 Task: Create a due date automation trigger when advanced on, on the tuesday of the week a card is due add dates starting in in more than 1 days at 11:00 AM.
Action: Mouse moved to (1237, 92)
Screenshot: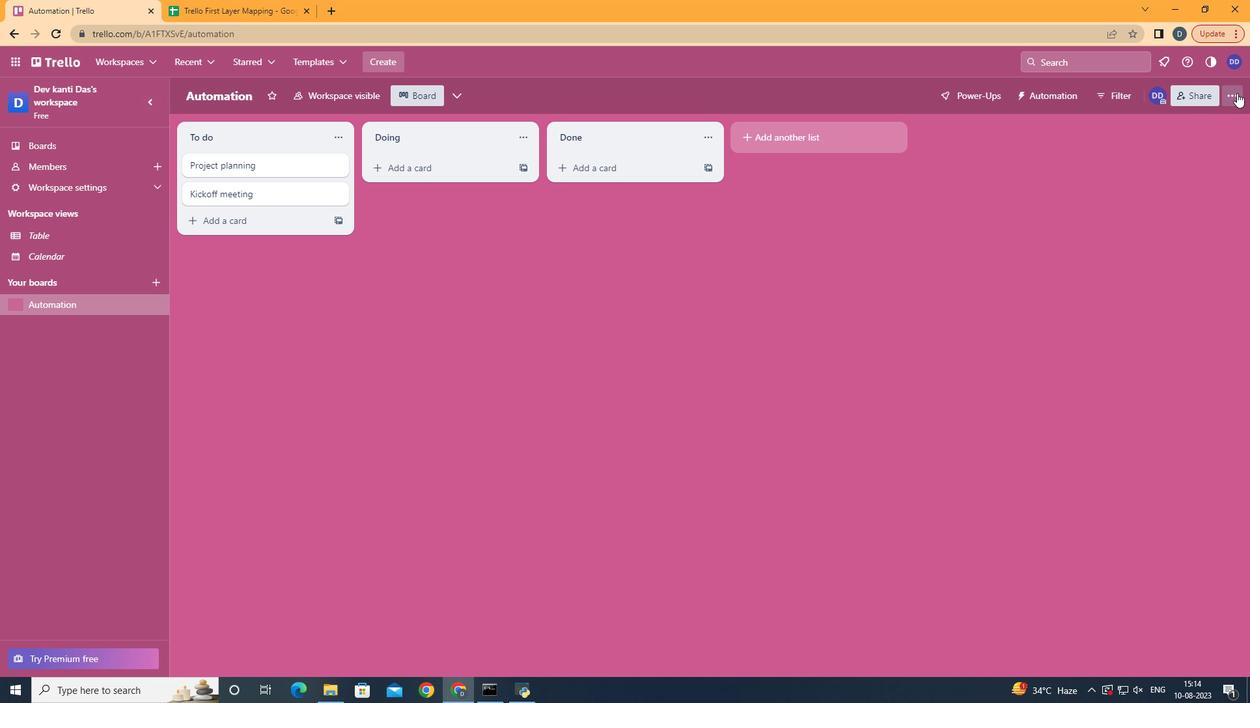 
Action: Mouse pressed left at (1237, 92)
Screenshot: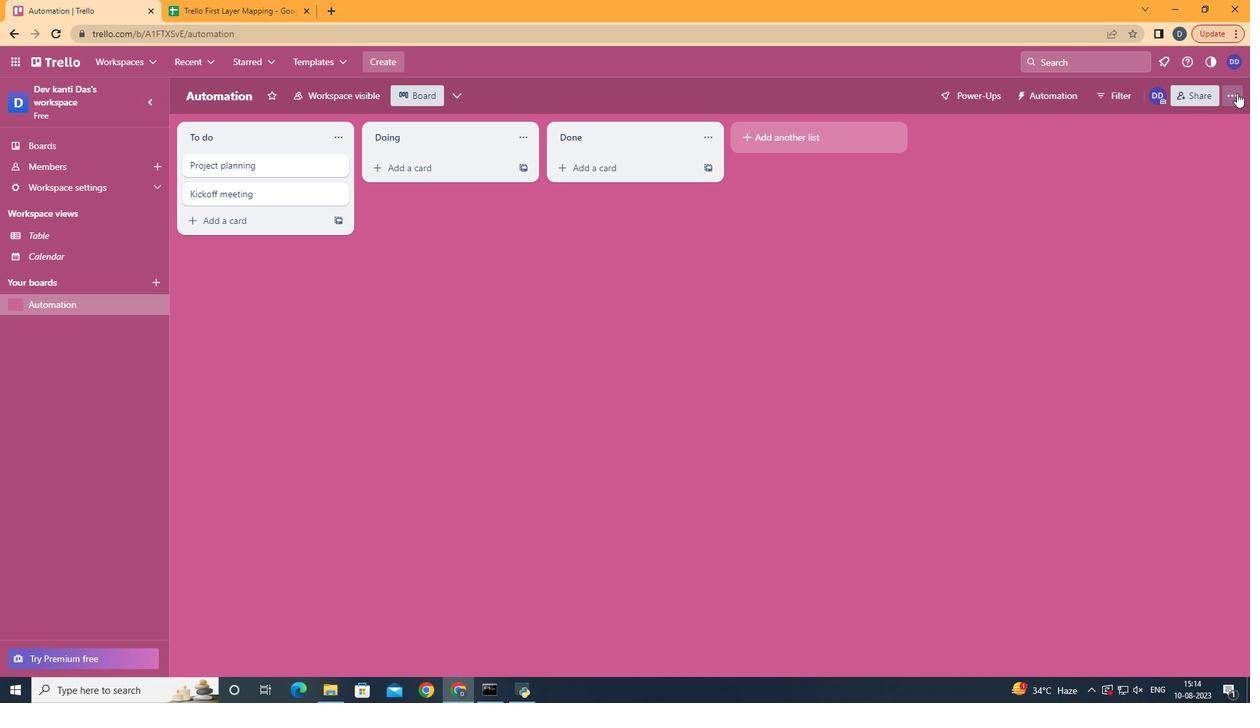 
Action: Mouse moved to (1129, 280)
Screenshot: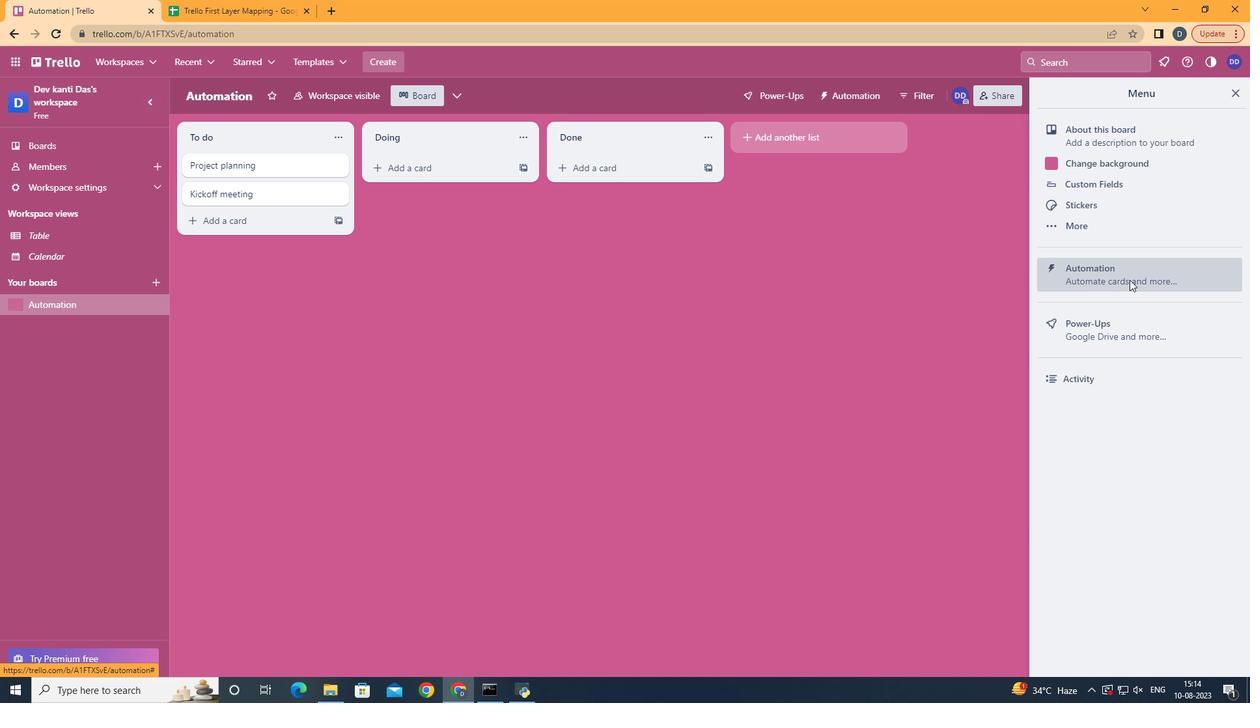 
Action: Mouse pressed left at (1129, 280)
Screenshot: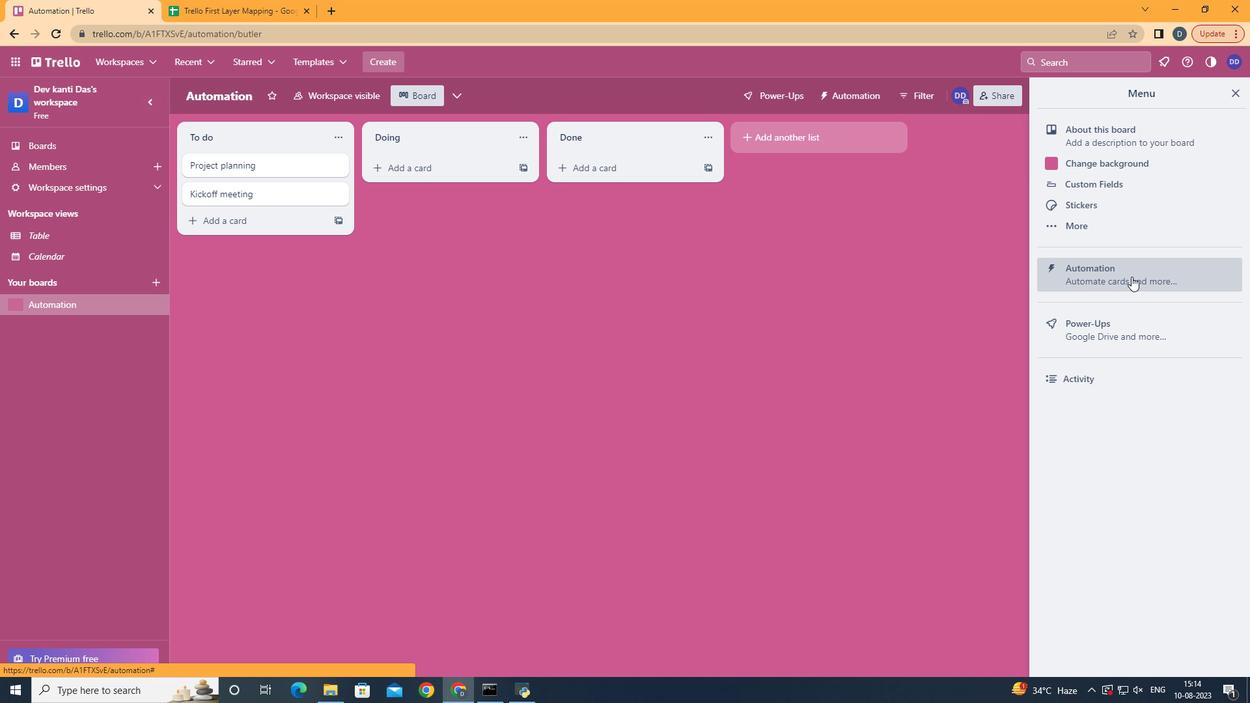 
Action: Mouse moved to (227, 265)
Screenshot: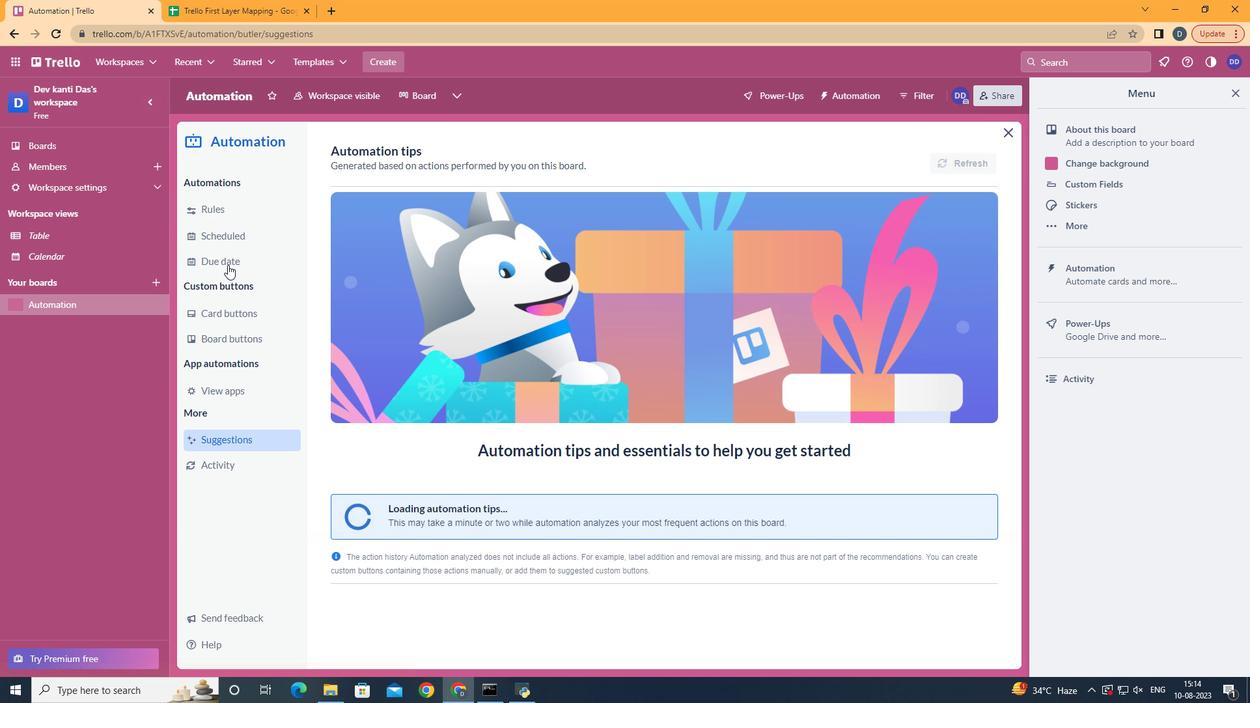 
Action: Mouse pressed left at (227, 265)
Screenshot: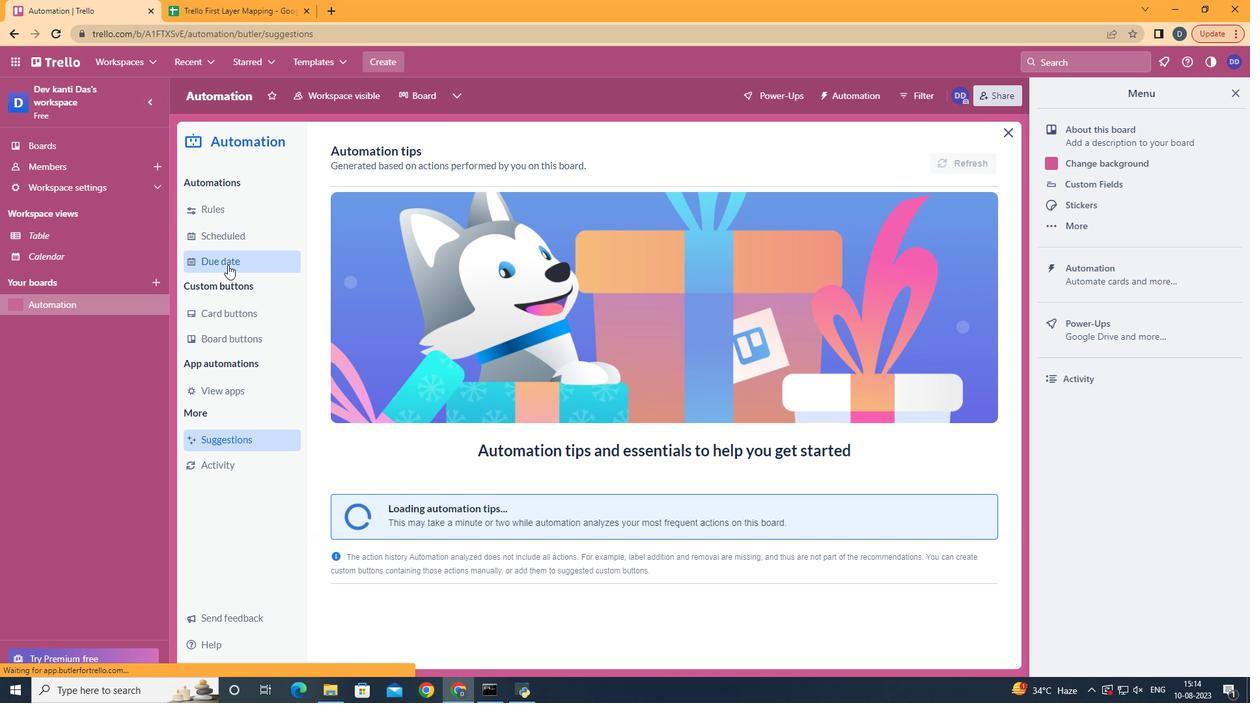 
Action: Mouse moved to (911, 157)
Screenshot: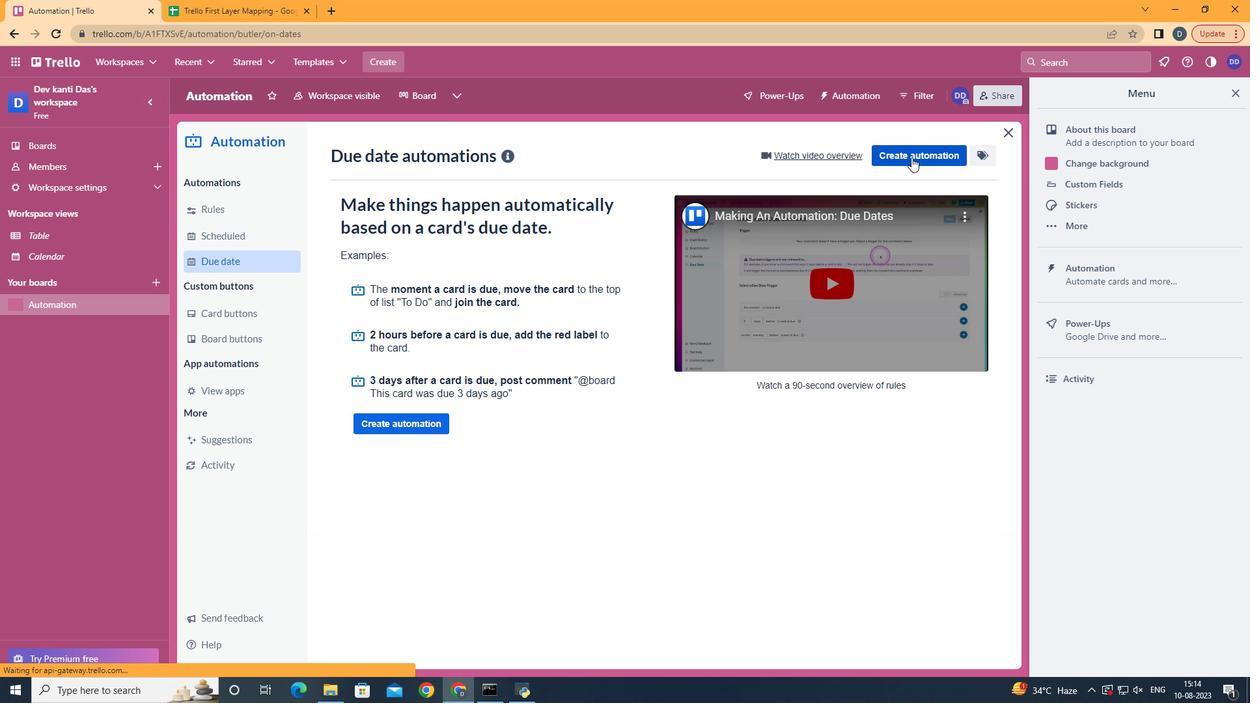 
Action: Mouse pressed left at (911, 157)
Screenshot: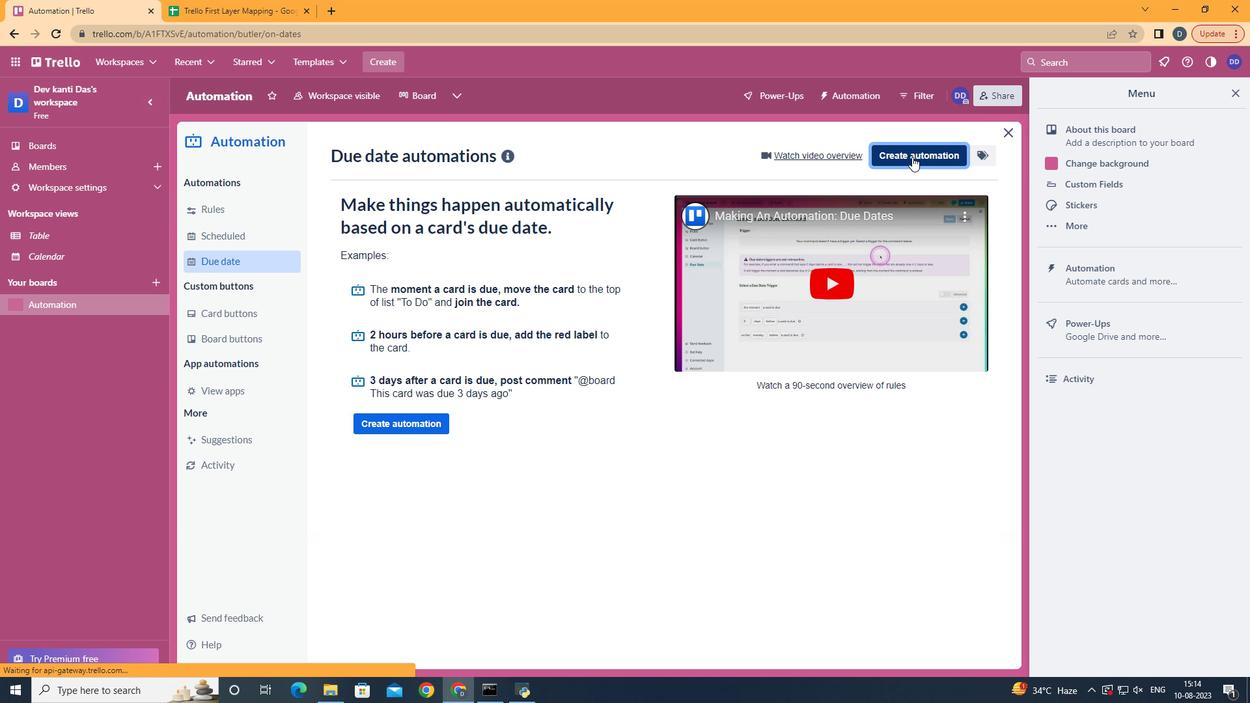 
Action: Mouse moved to (654, 279)
Screenshot: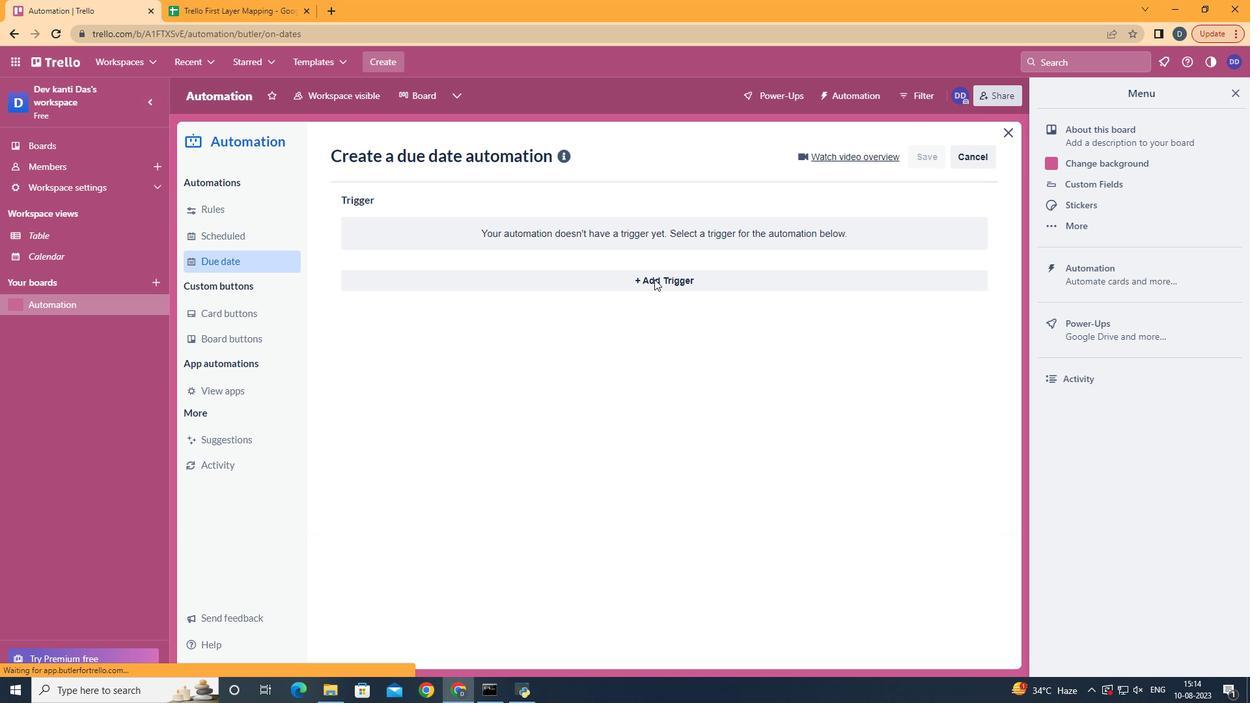 
Action: Mouse pressed left at (654, 279)
Screenshot: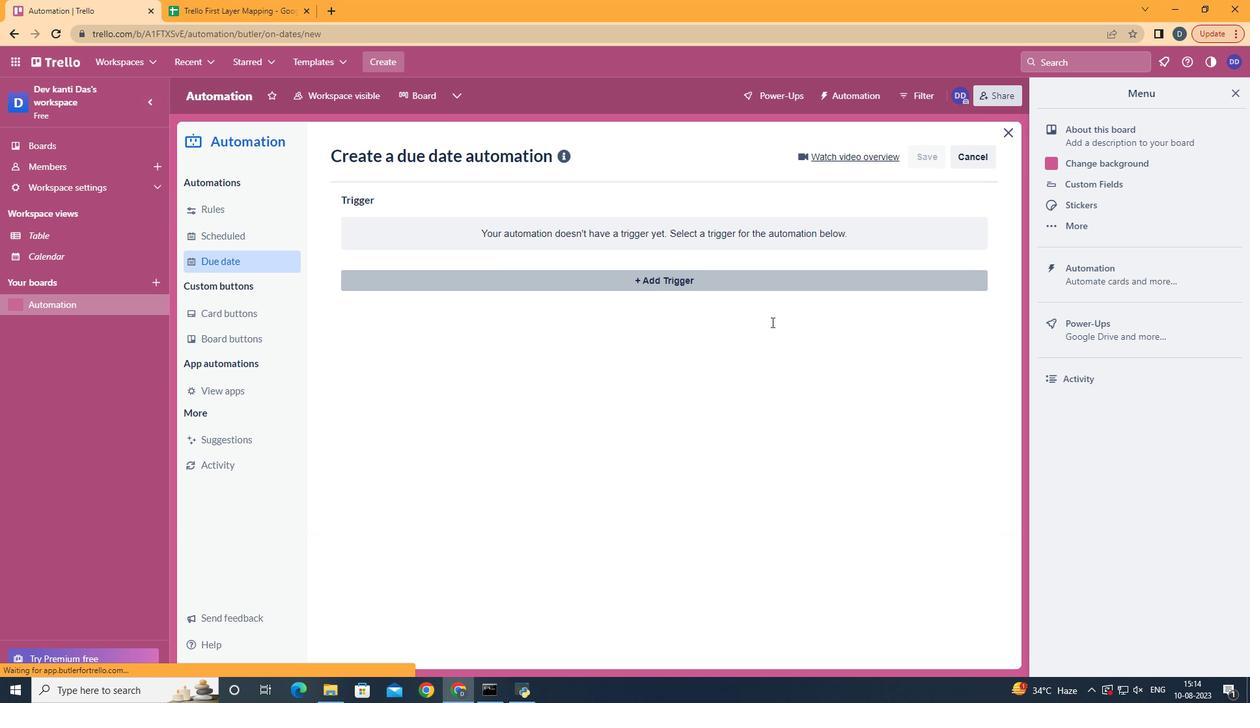 
Action: Mouse moved to (429, 362)
Screenshot: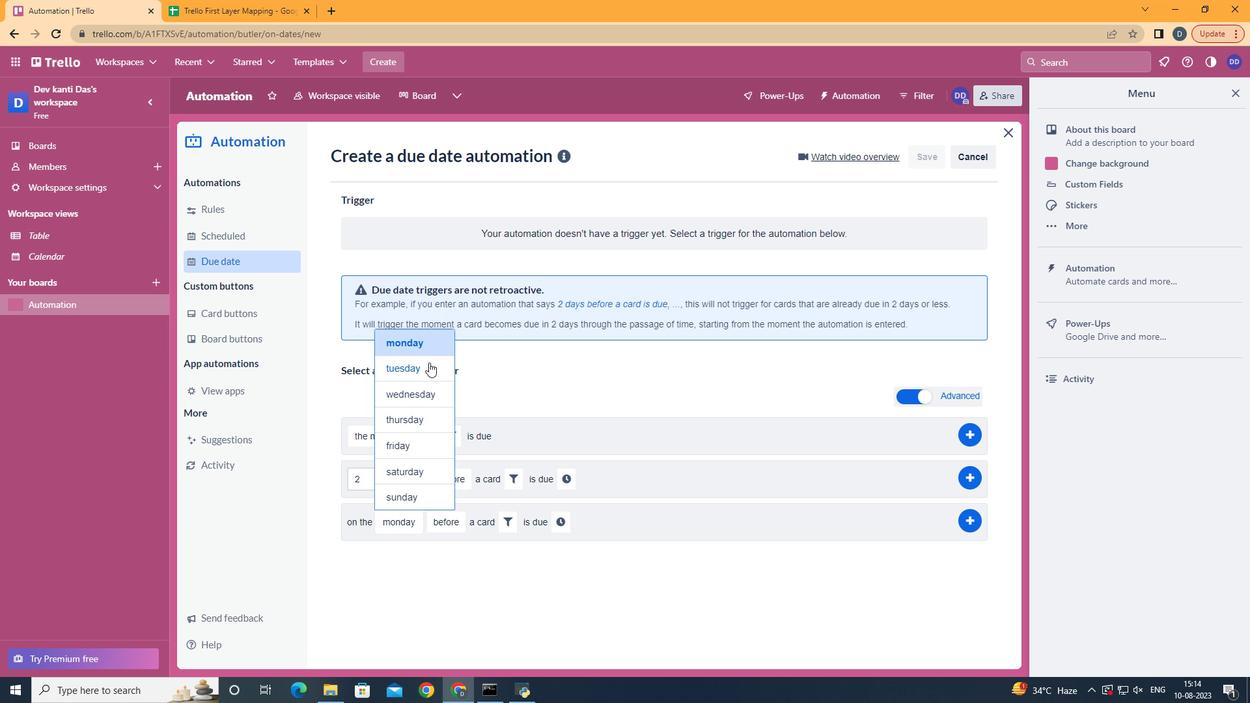 
Action: Mouse pressed left at (429, 362)
Screenshot: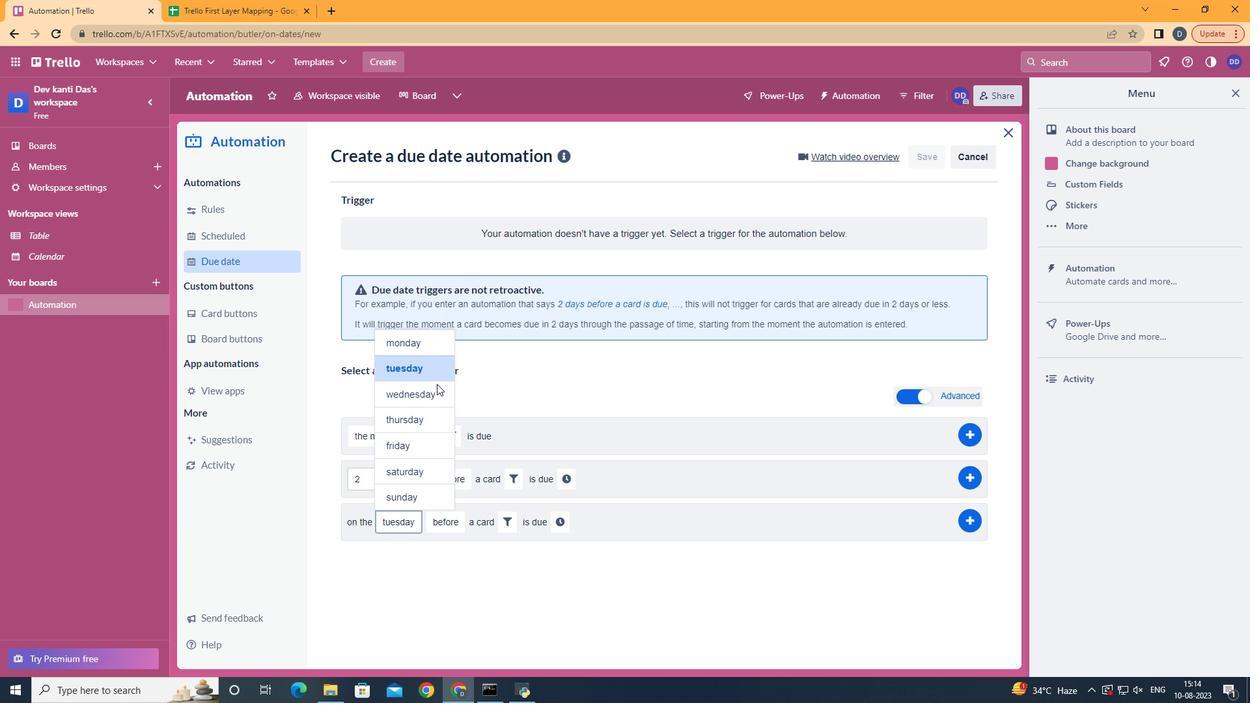 
Action: Mouse moved to (464, 595)
Screenshot: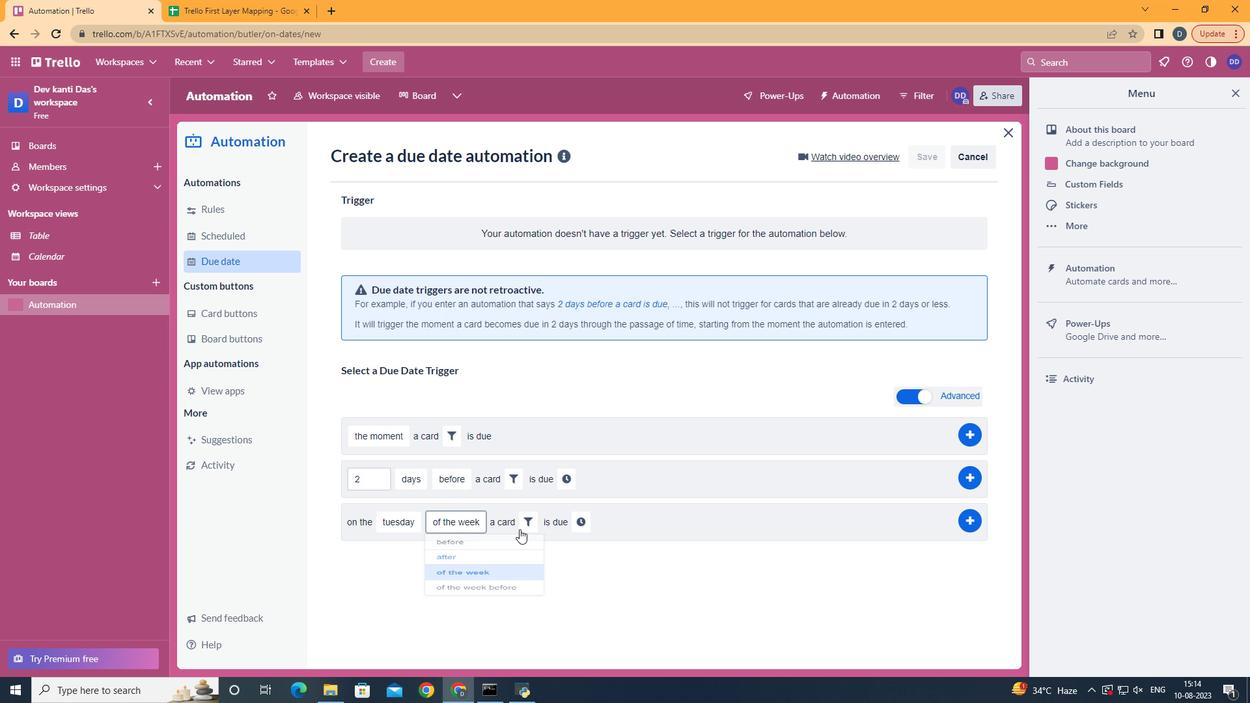 
Action: Mouse pressed left at (464, 595)
Screenshot: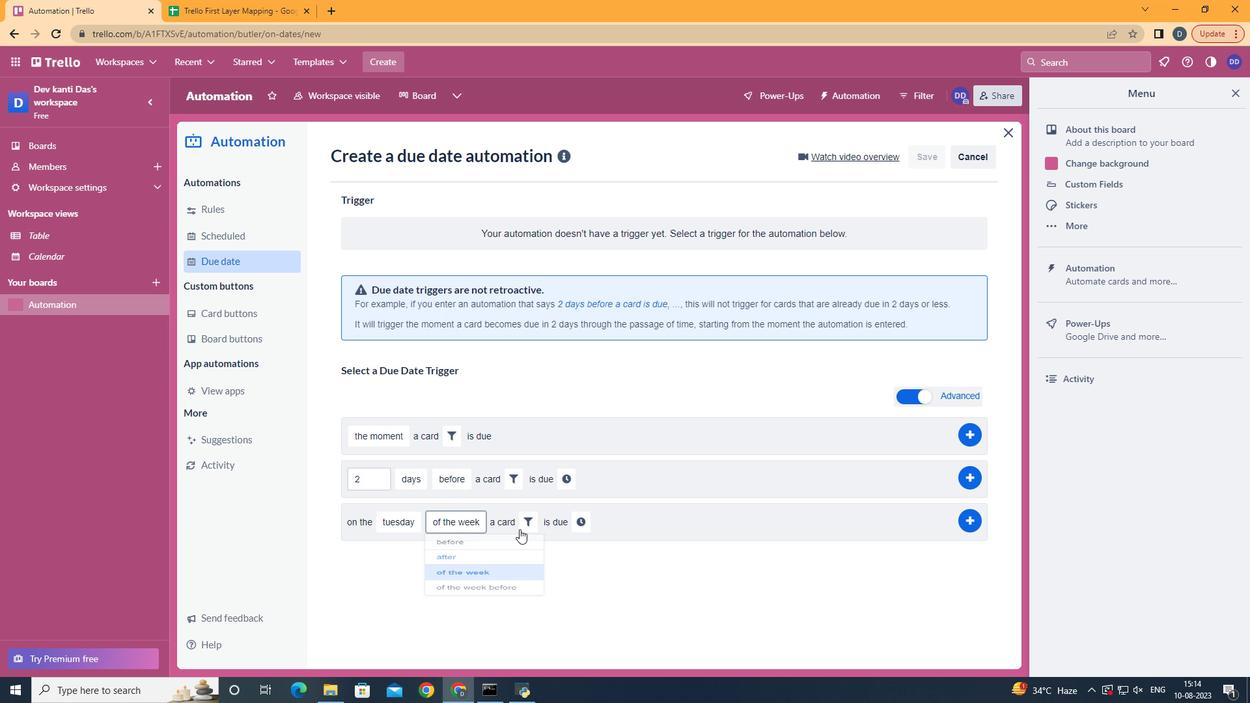 
Action: Mouse moved to (524, 515)
Screenshot: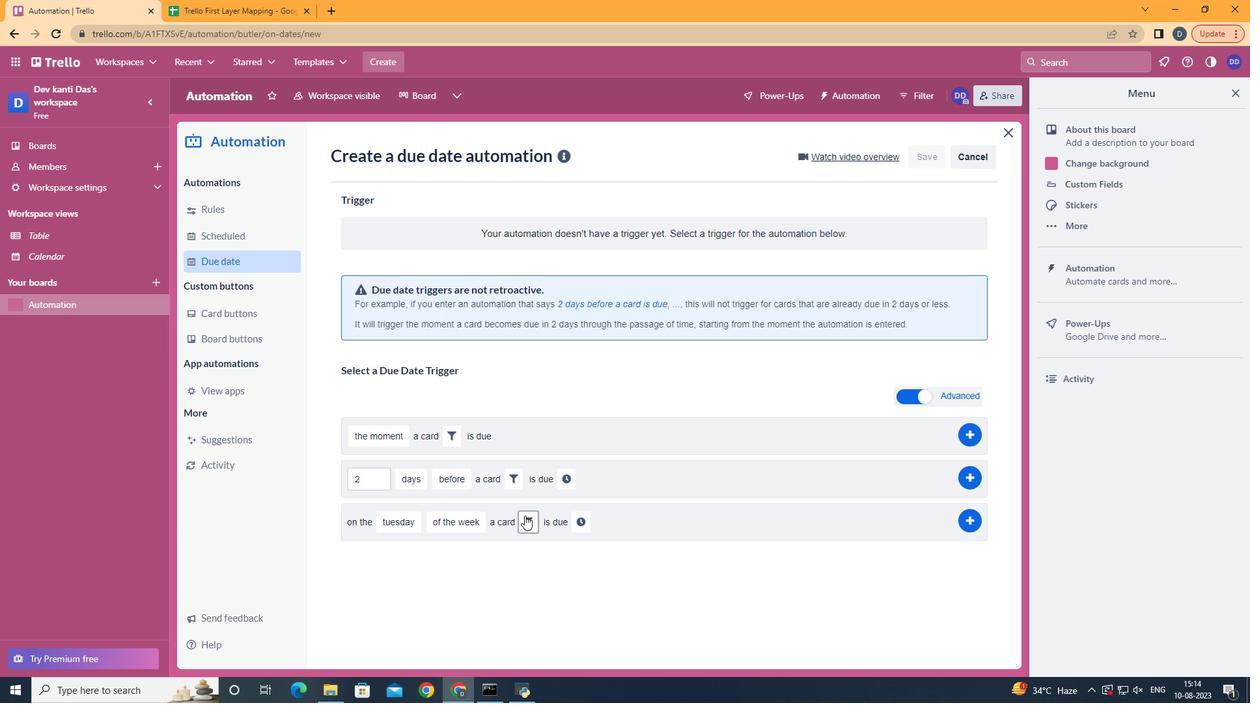 
Action: Mouse pressed left at (524, 515)
Screenshot: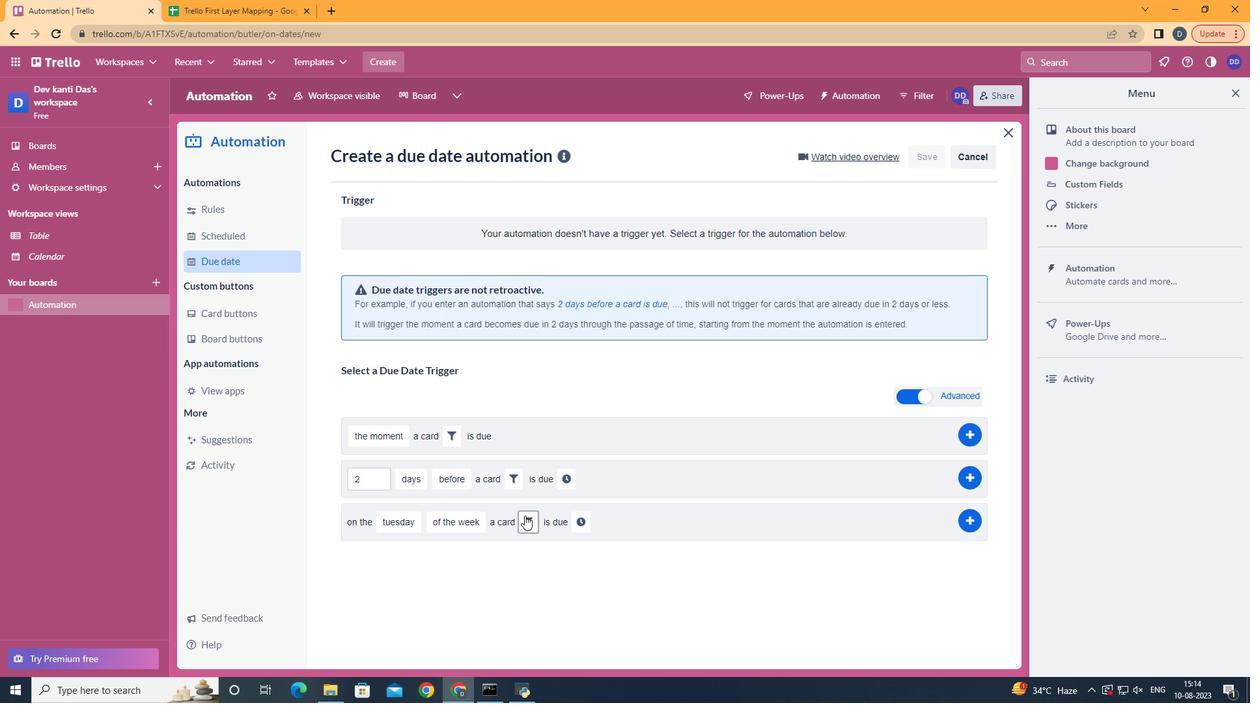 
Action: Mouse moved to (602, 559)
Screenshot: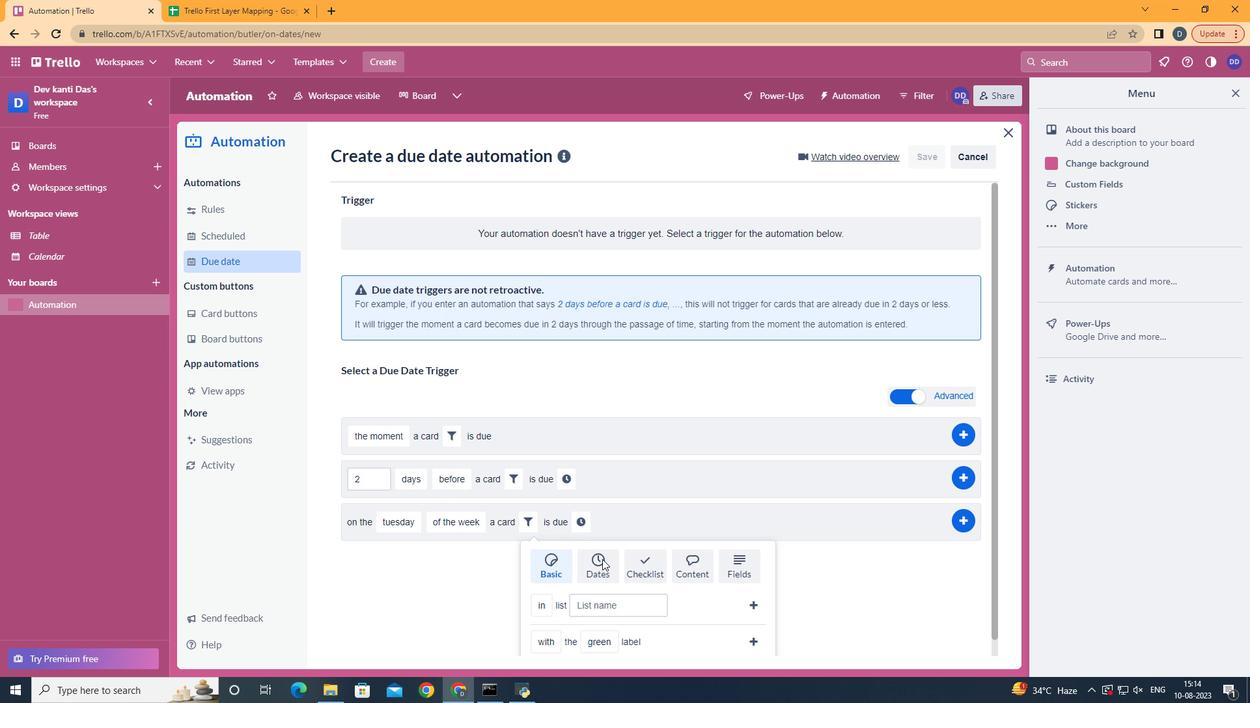 
Action: Mouse pressed left at (602, 559)
Screenshot: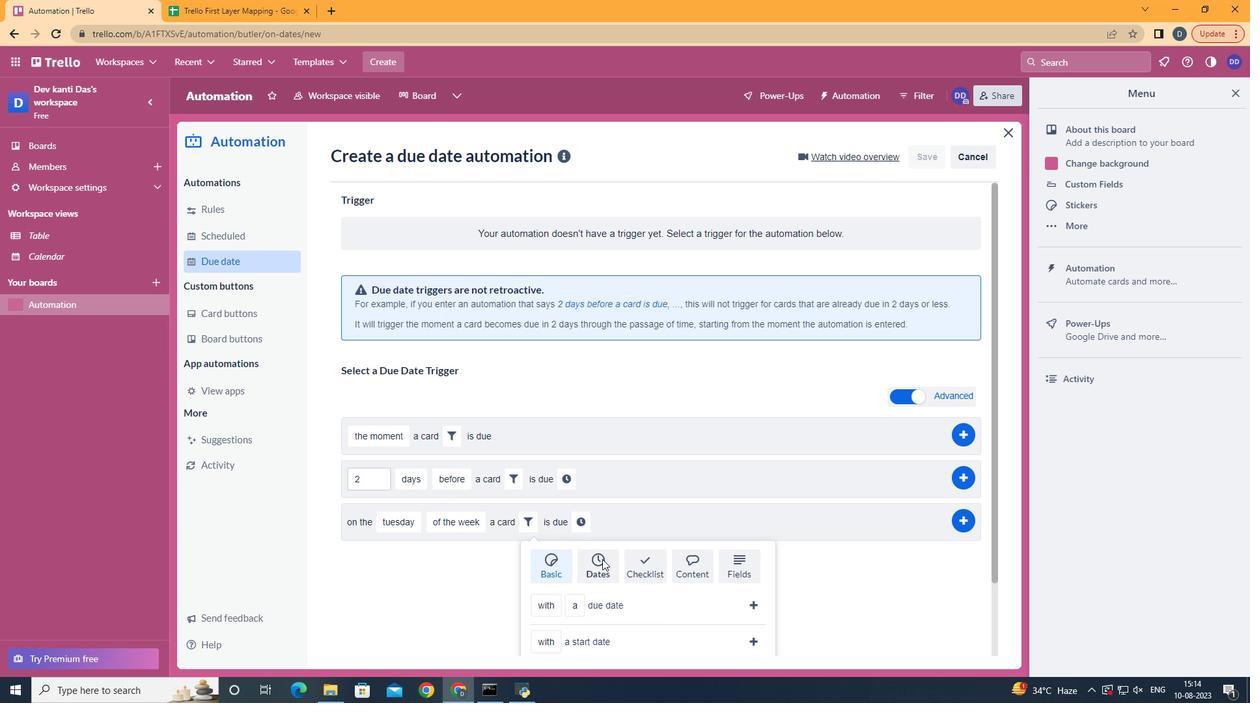 
Action: Mouse moved to (606, 556)
Screenshot: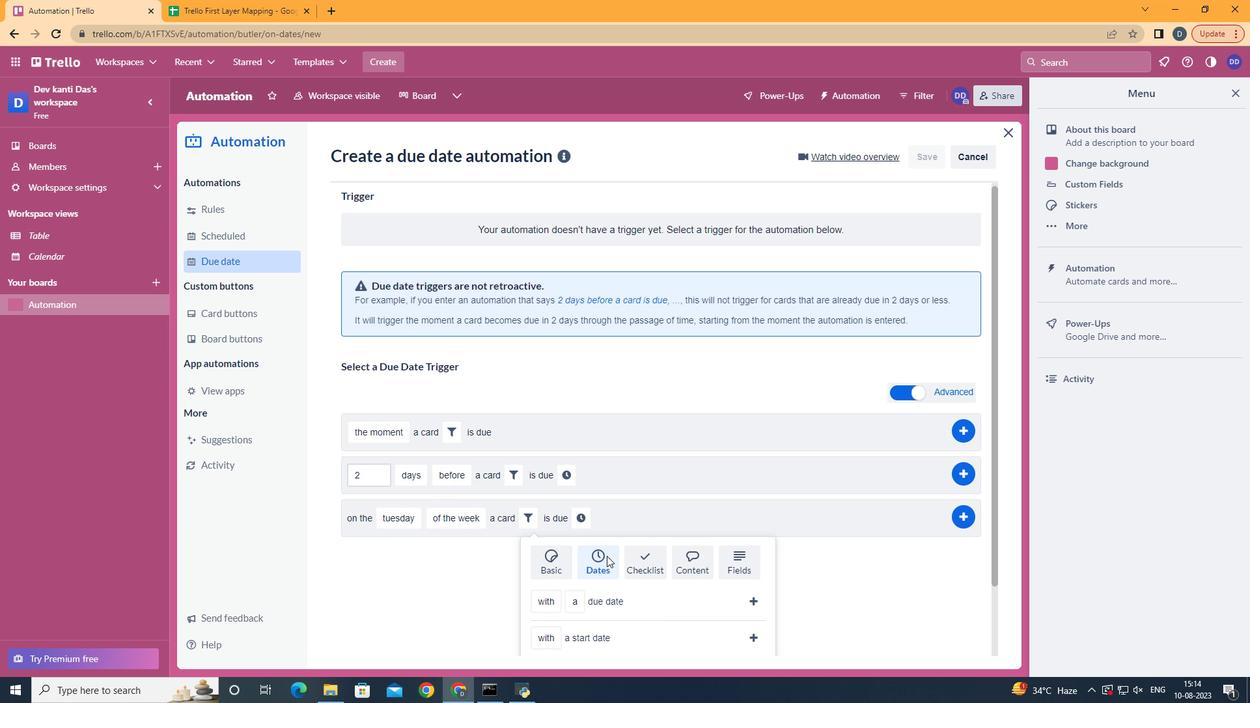 
Action: Mouse scrolled (606, 555) with delta (0, 0)
Screenshot: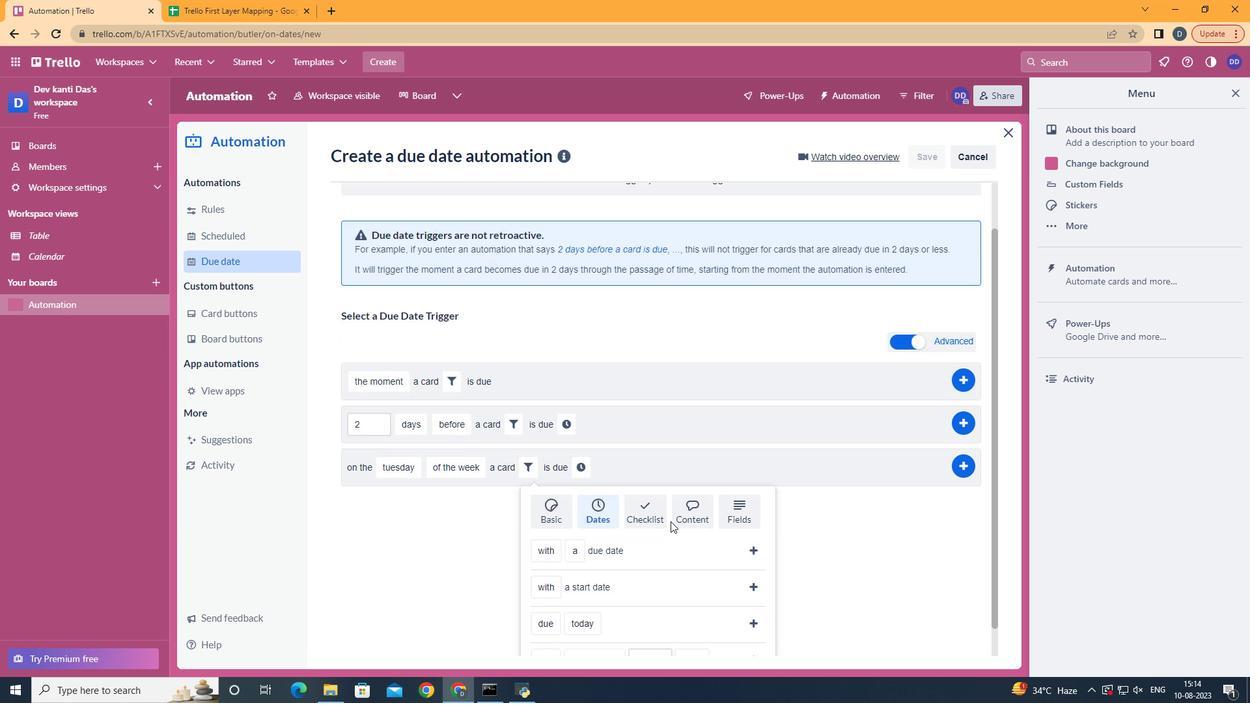 
Action: Mouse scrolled (606, 555) with delta (0, 0)
Screenshot: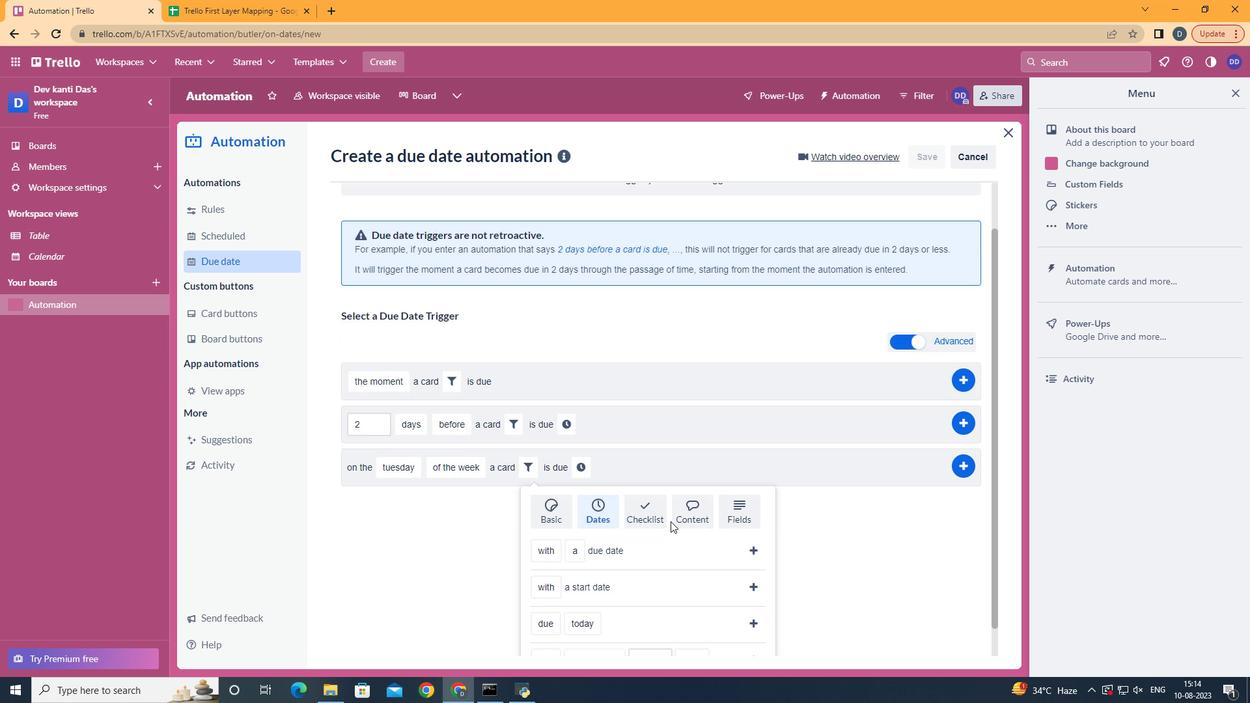 
Action: Mouse scrolled (606, 555) with delta (0, 0)
Screenshot: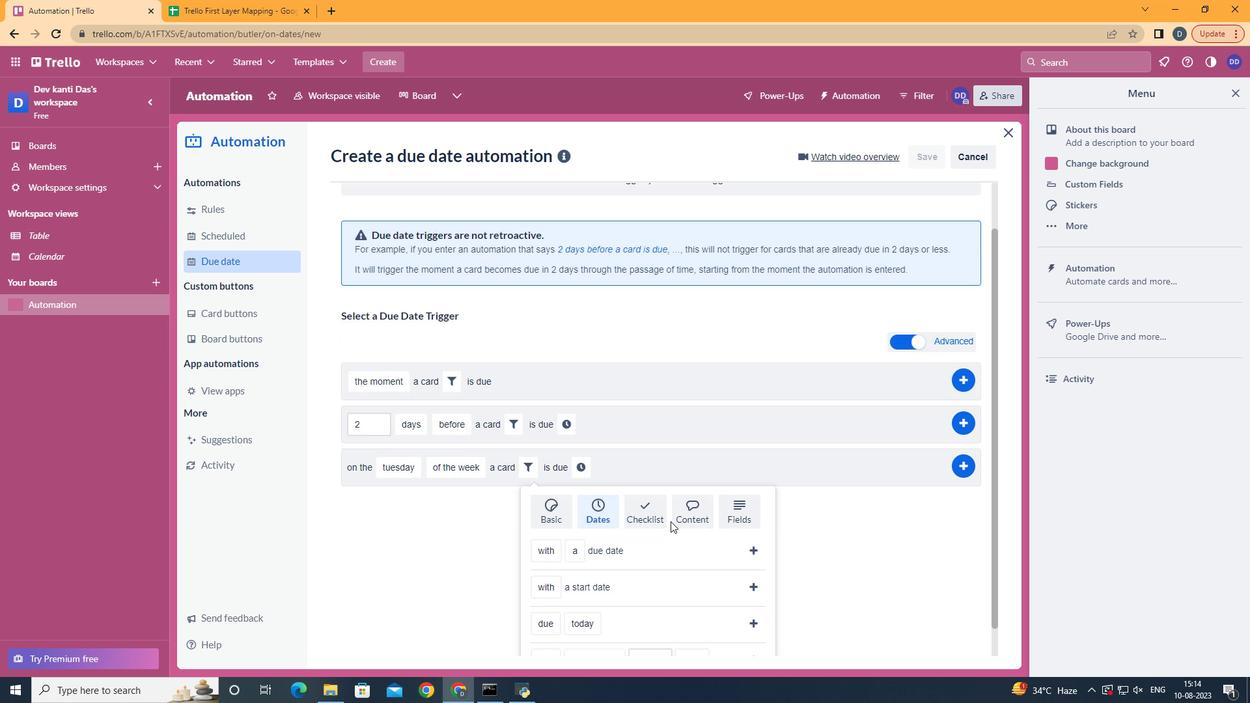 
Action: Mouse scrolled (606, 555) with delta (0, 0)
Screenshot: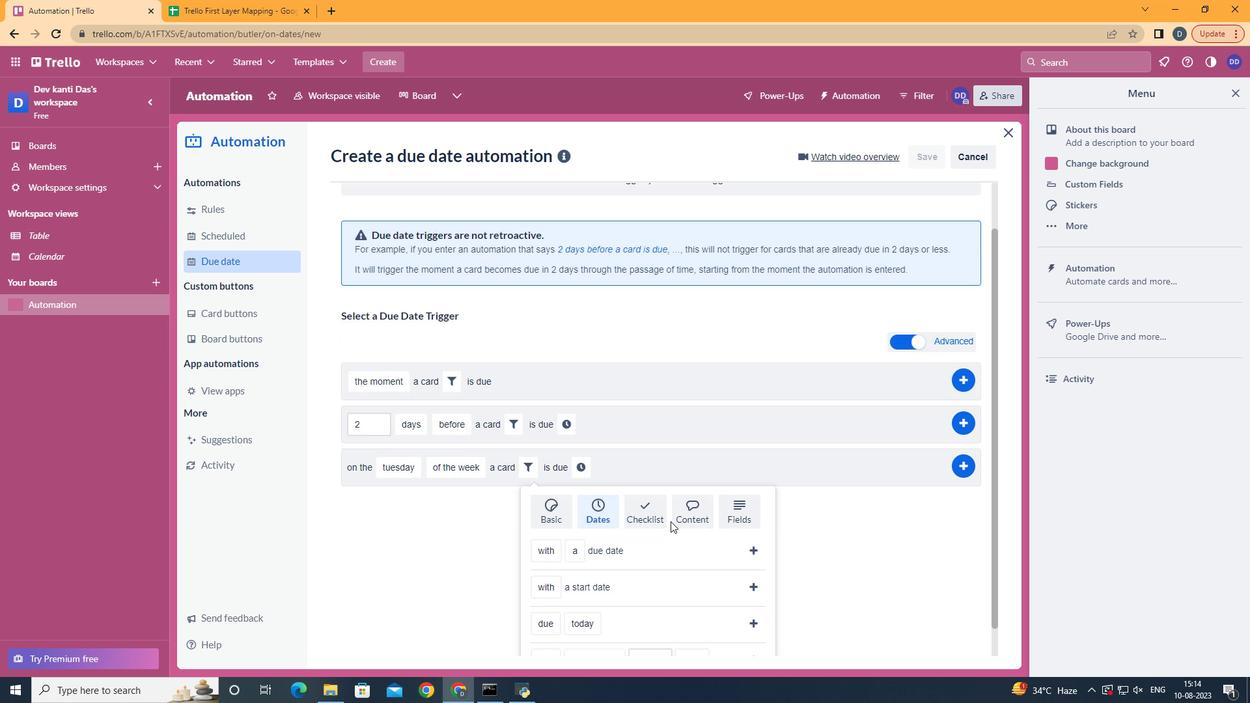 
Action: Mouse scrolled (606, 555) with delta (0, 0)
Screenshot: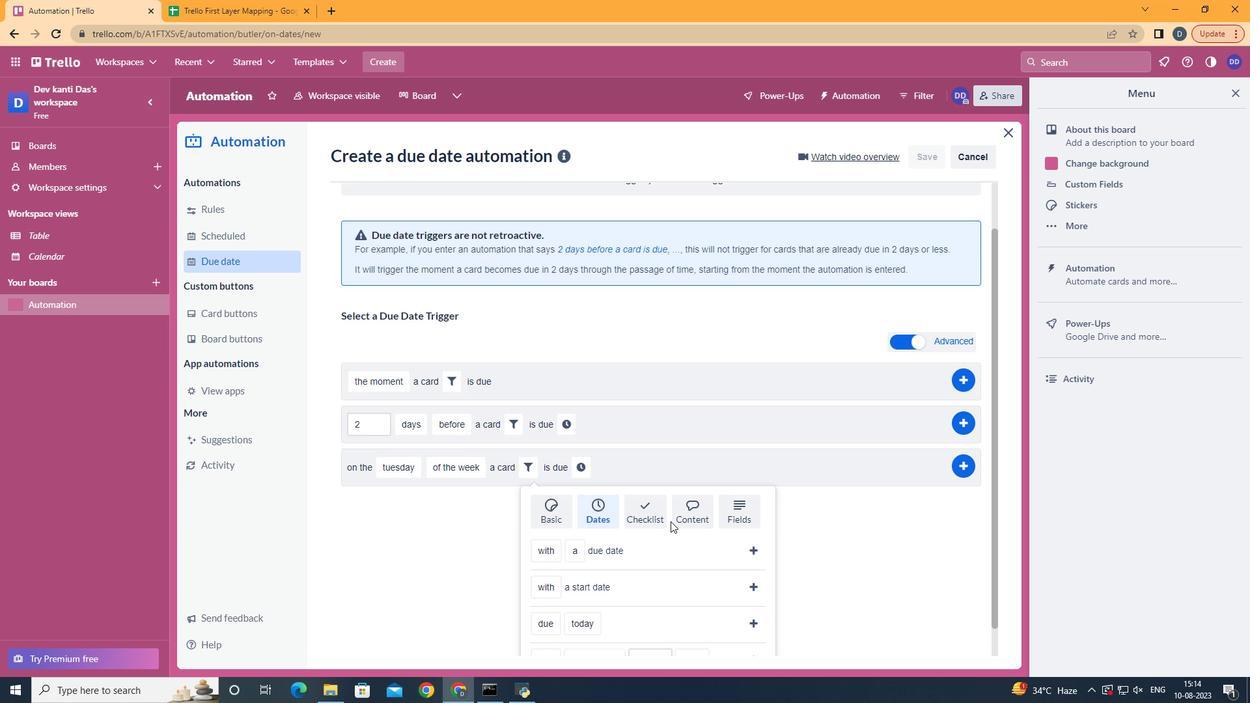 
Action: Mouse moved to (562, 597)
Screenshot: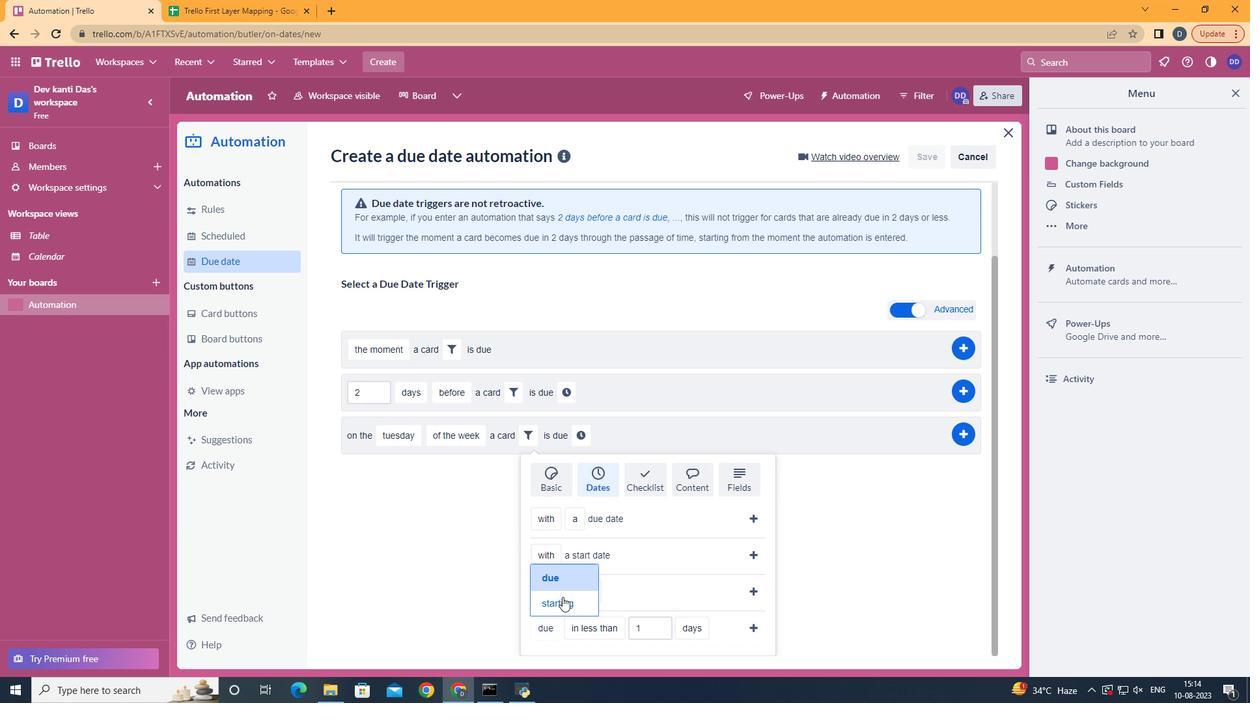 
Action: Mouse pressed left at (562, 597)
Screenshot: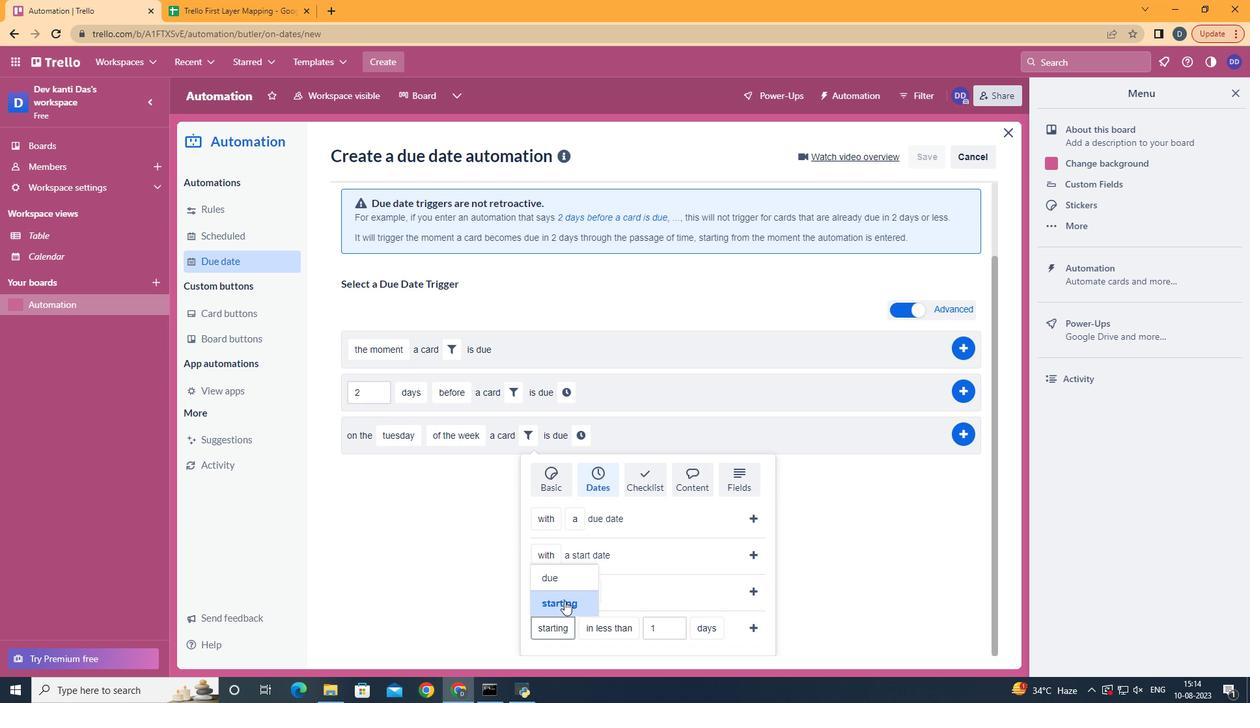 
Action: Mouse moved to (626, 531)
Screenshot: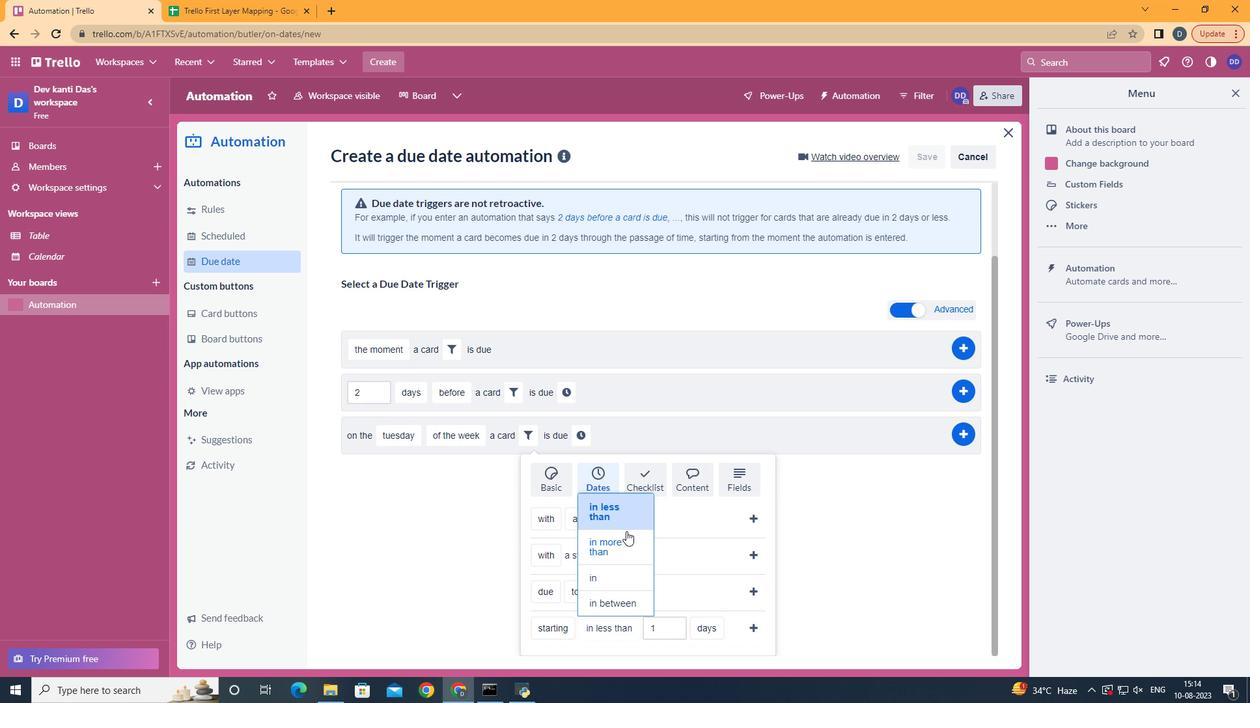 
Action: Mouse pressed left at (626, 531)
Screenshot: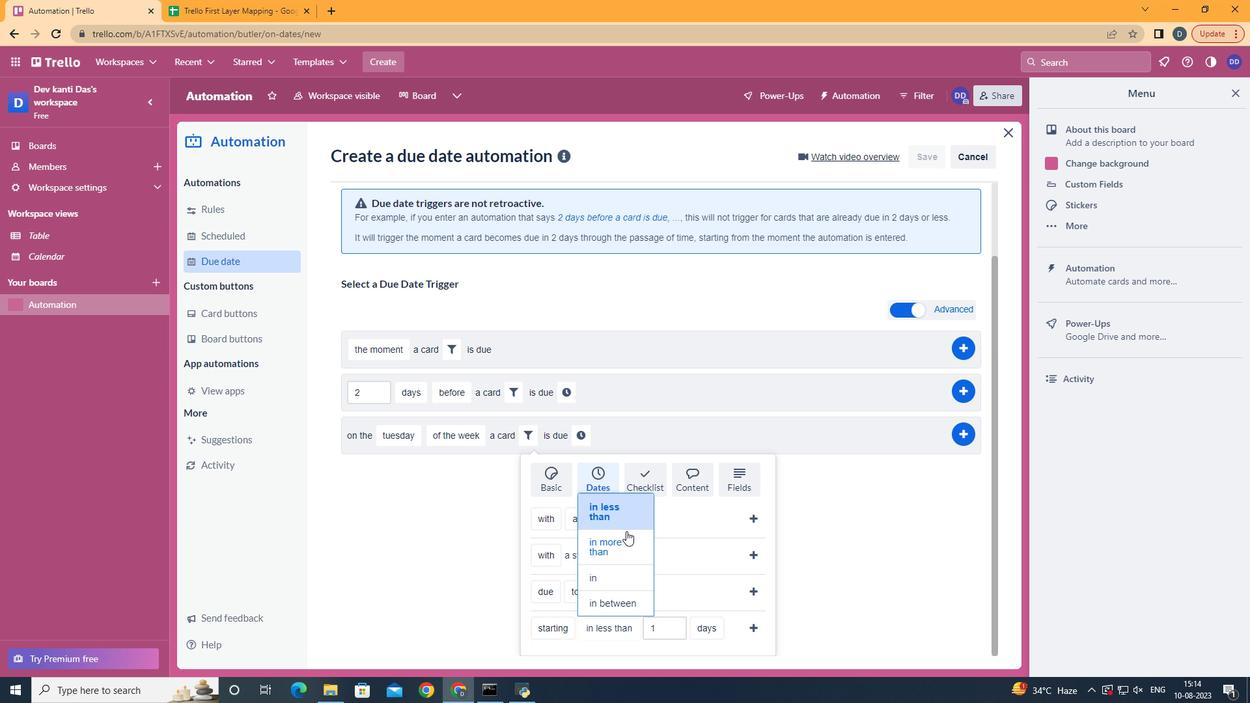 
Action: Mouse moved to (751, 634)
Screenshot: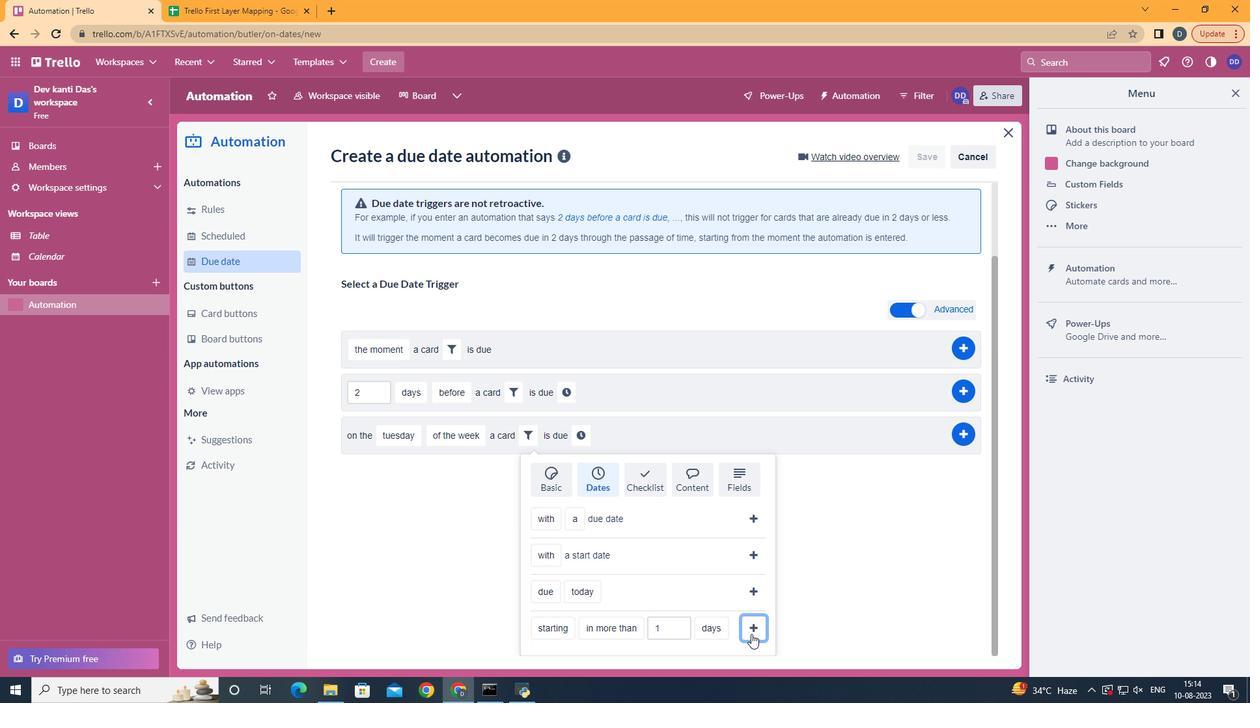 
Action: Mouse pressed left at (751, 634)
Screenshot: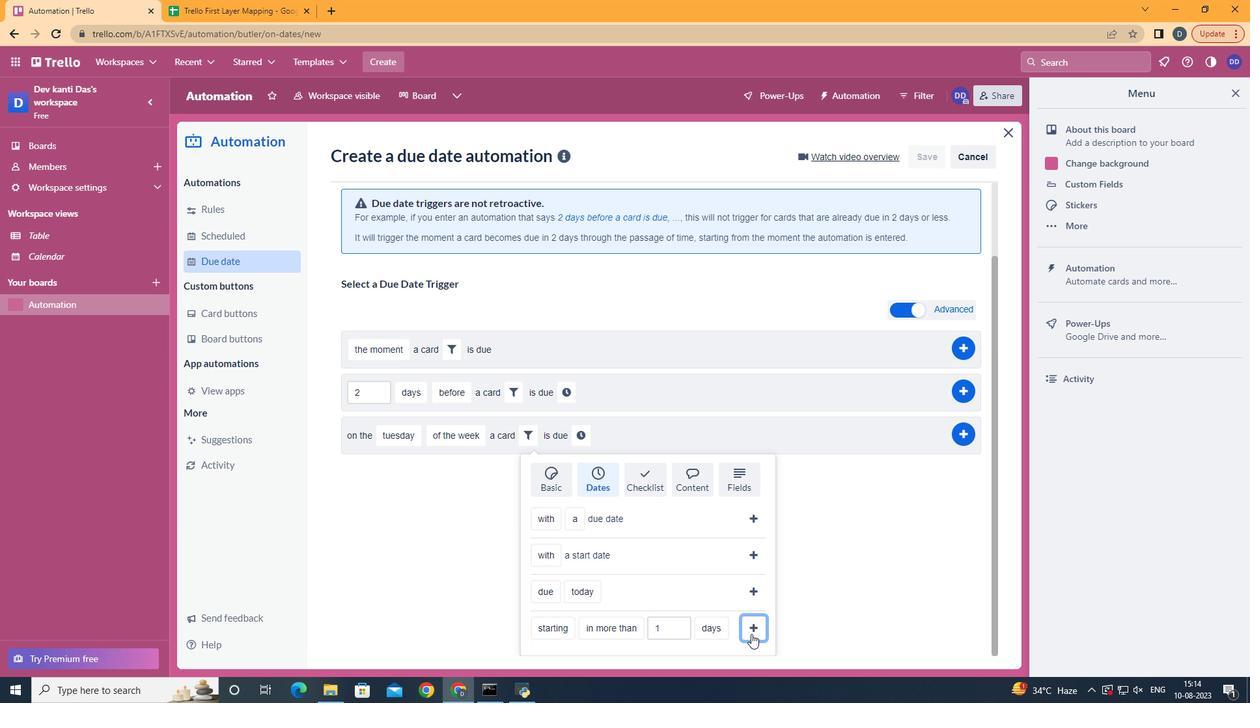 
Action: Mouse moved to (720, 520)
Screenshot: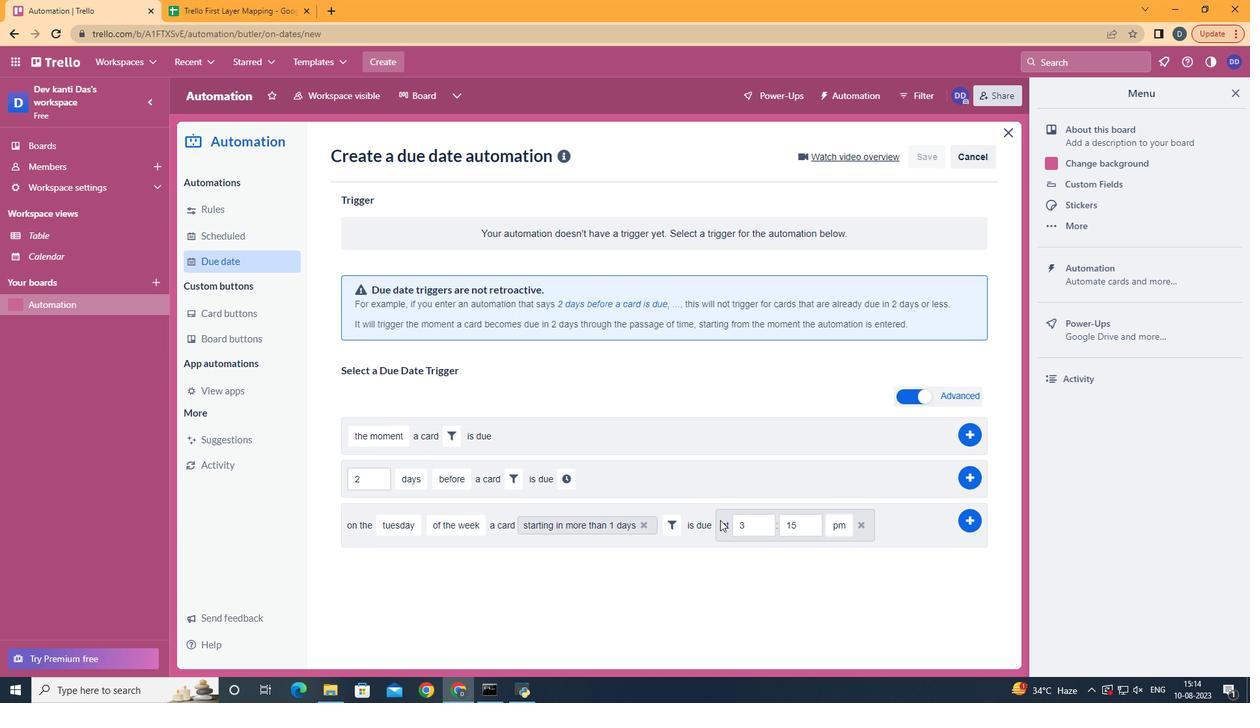 
Action: Mouse pressed left at (720, 520)
Screenshot: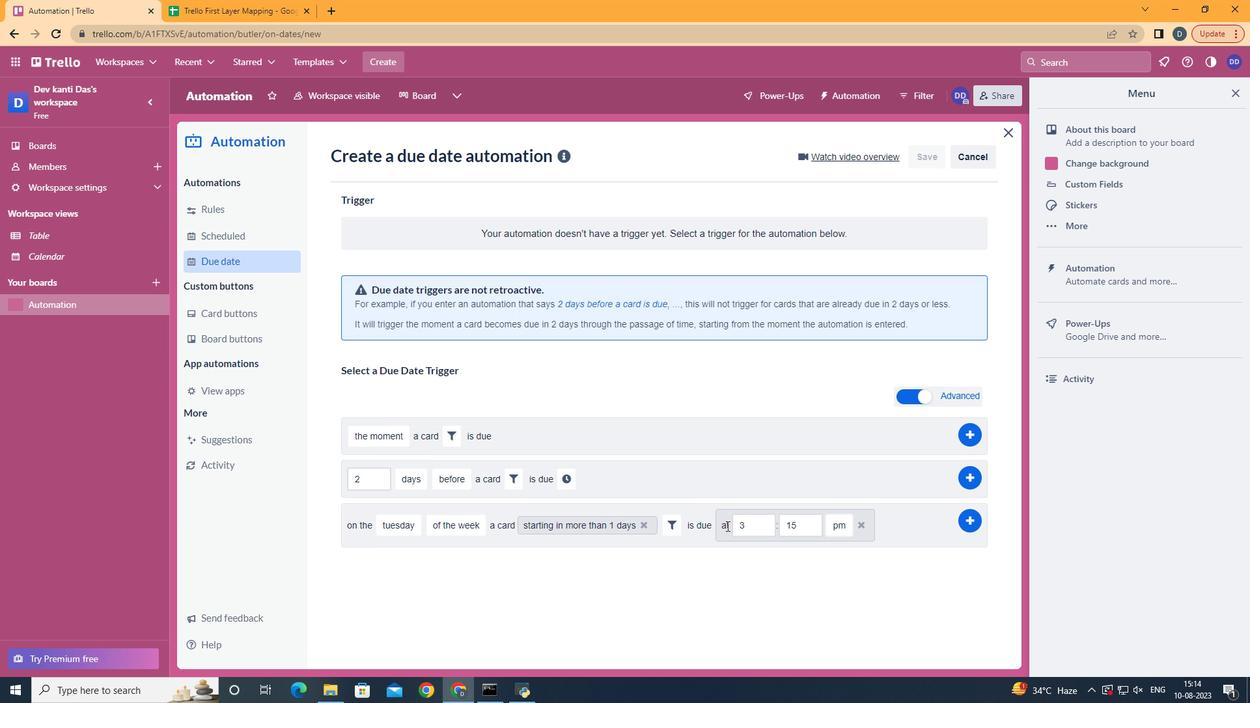 
Action: Mouse moved to (757, 532)
Screenshot: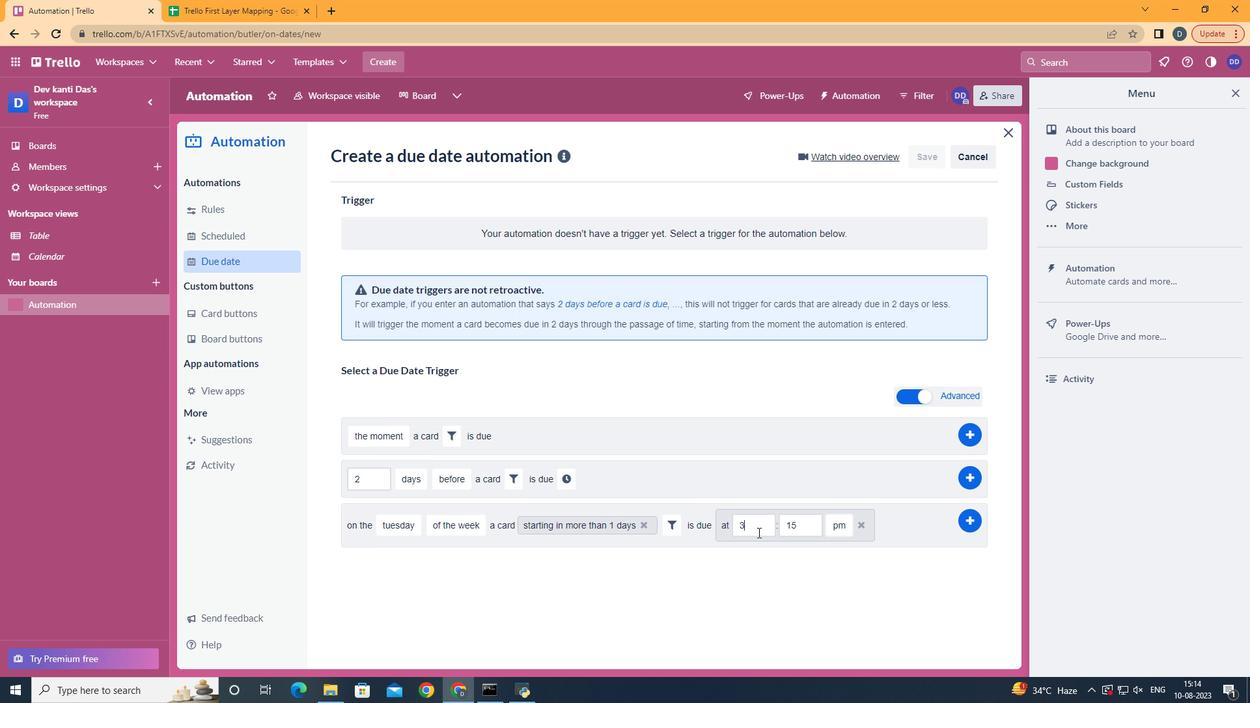 
Action: Mouse pressed left at (757, 532)
Screenshot: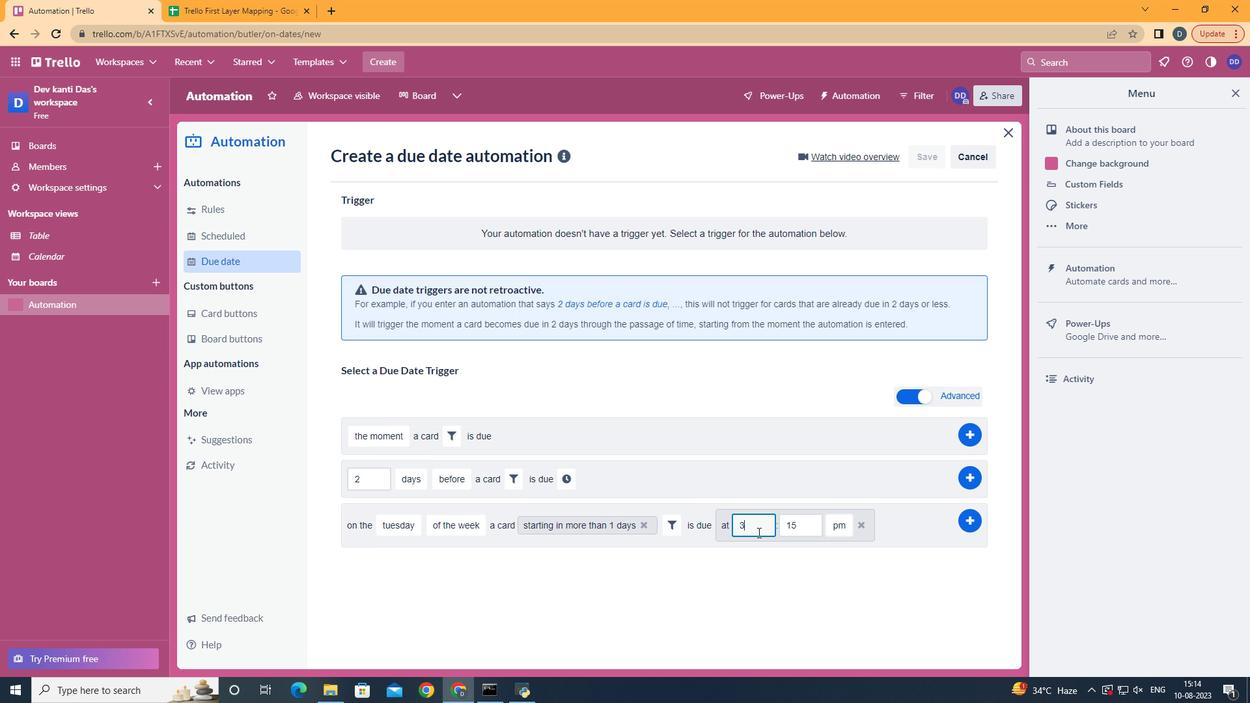 
Action: Mouse moved to (757, 532)
Screenshot: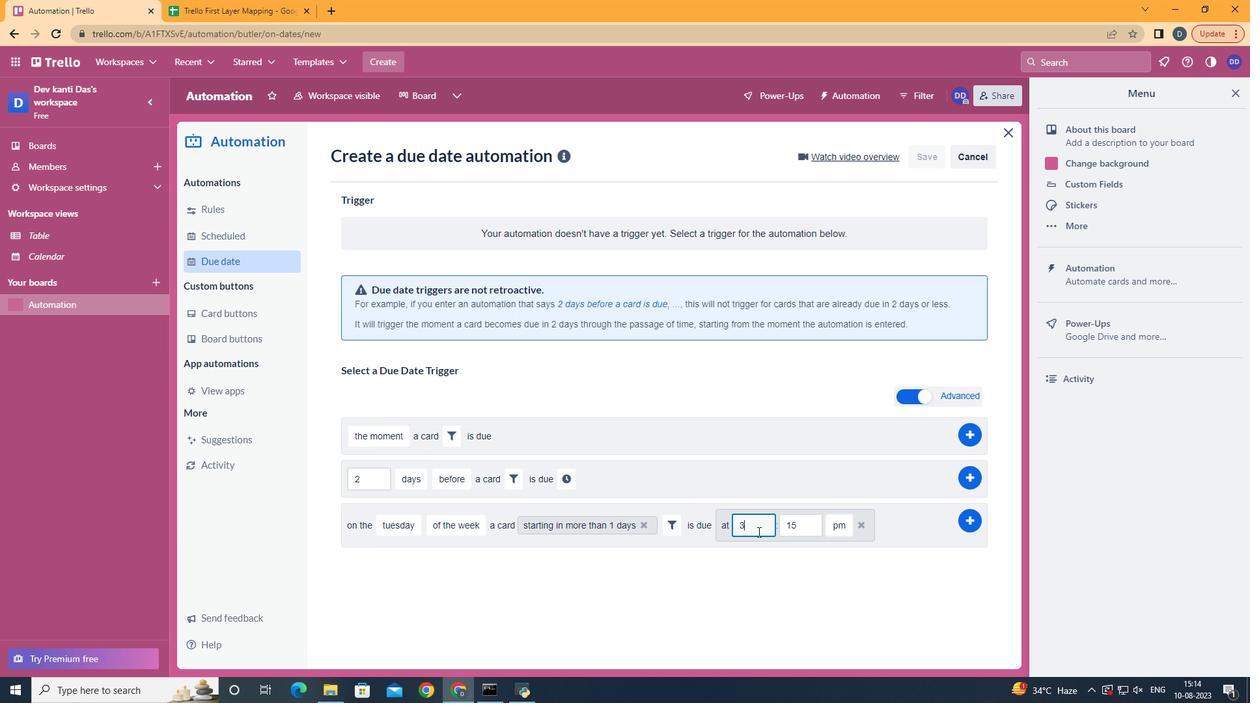 
Action: Key pressed <Key.backspace>11
Screenshot: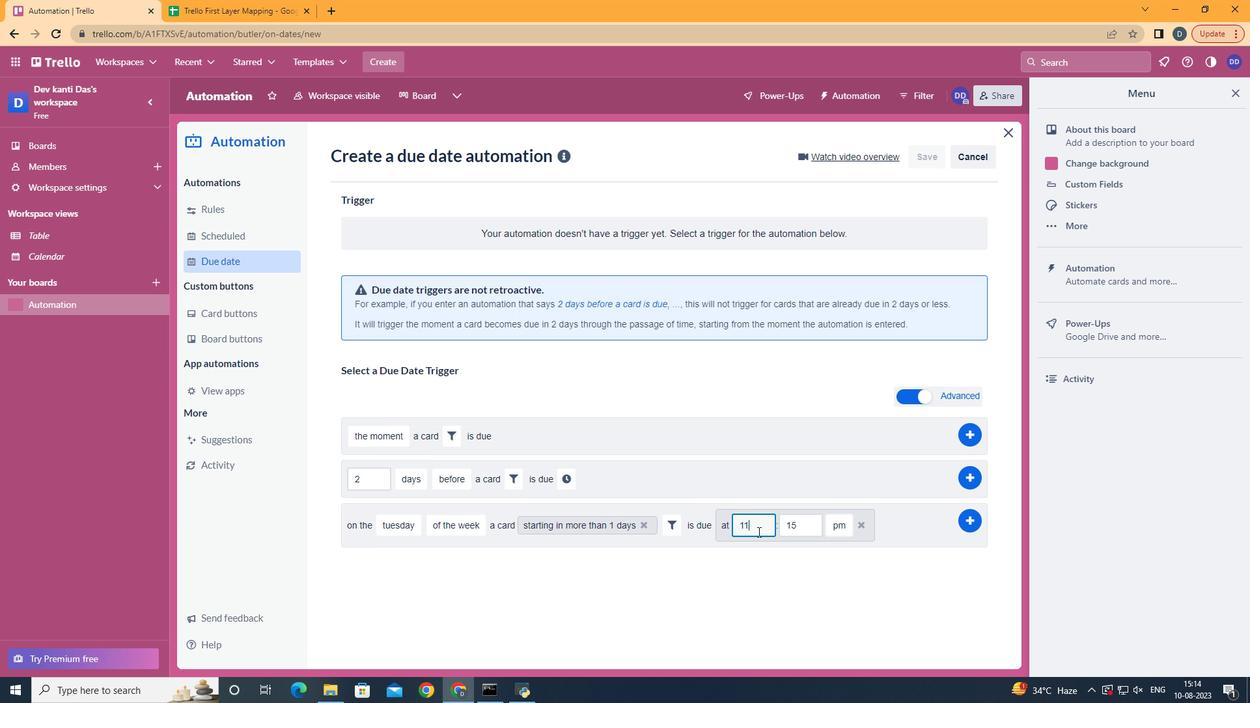 
Action: Mouse moved to (806, 524)
Screenshot: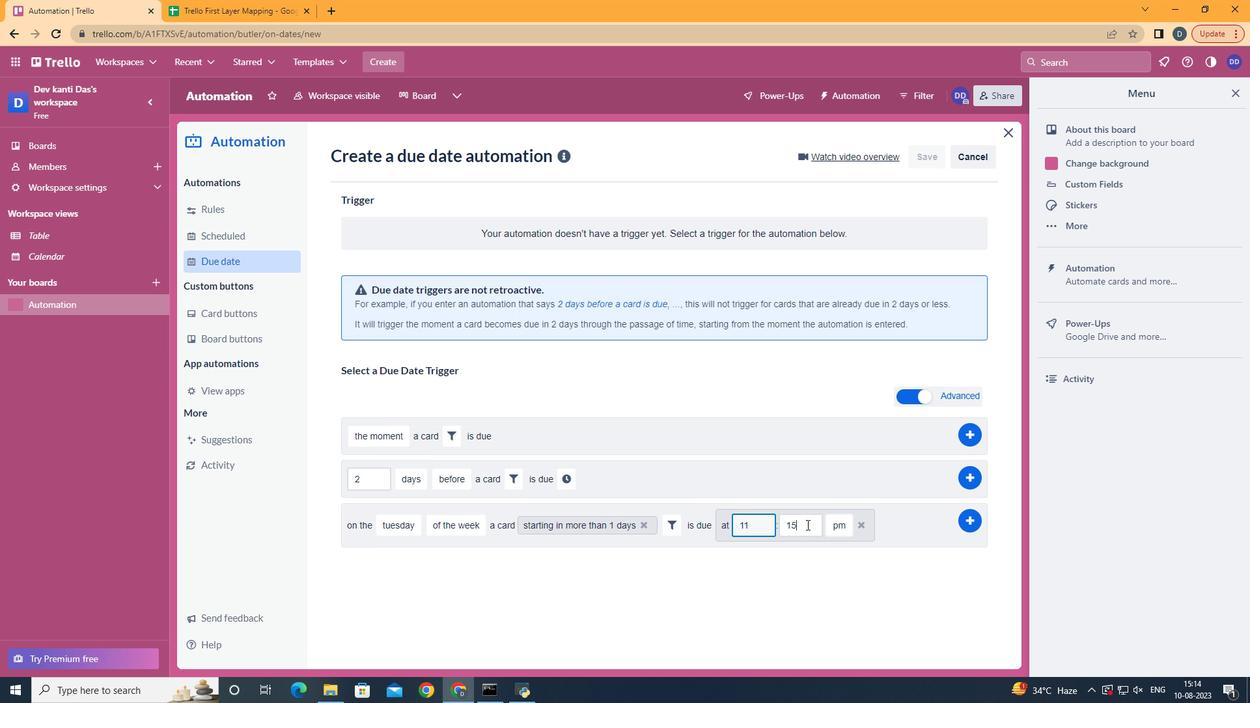
Action: Mouse pressed left at (806, 524)
Screenshot: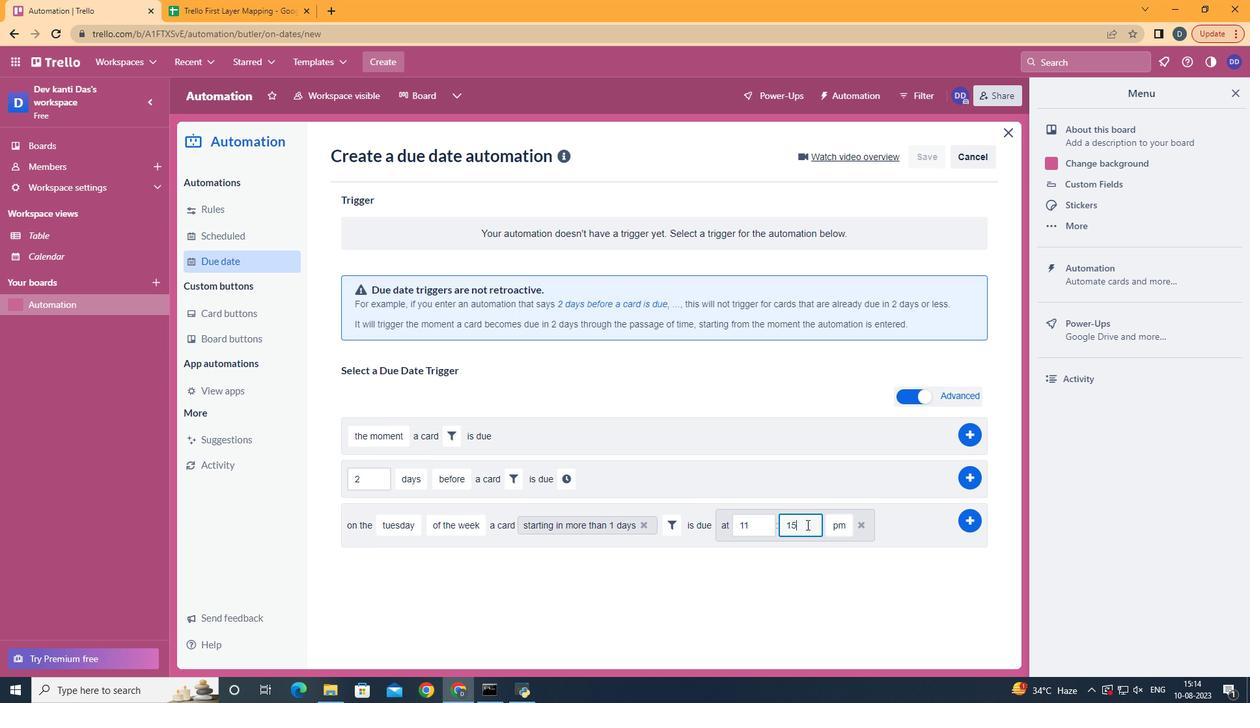 
Action: Key pressed <Key.backspace><Key.backspace>00
Screenshot: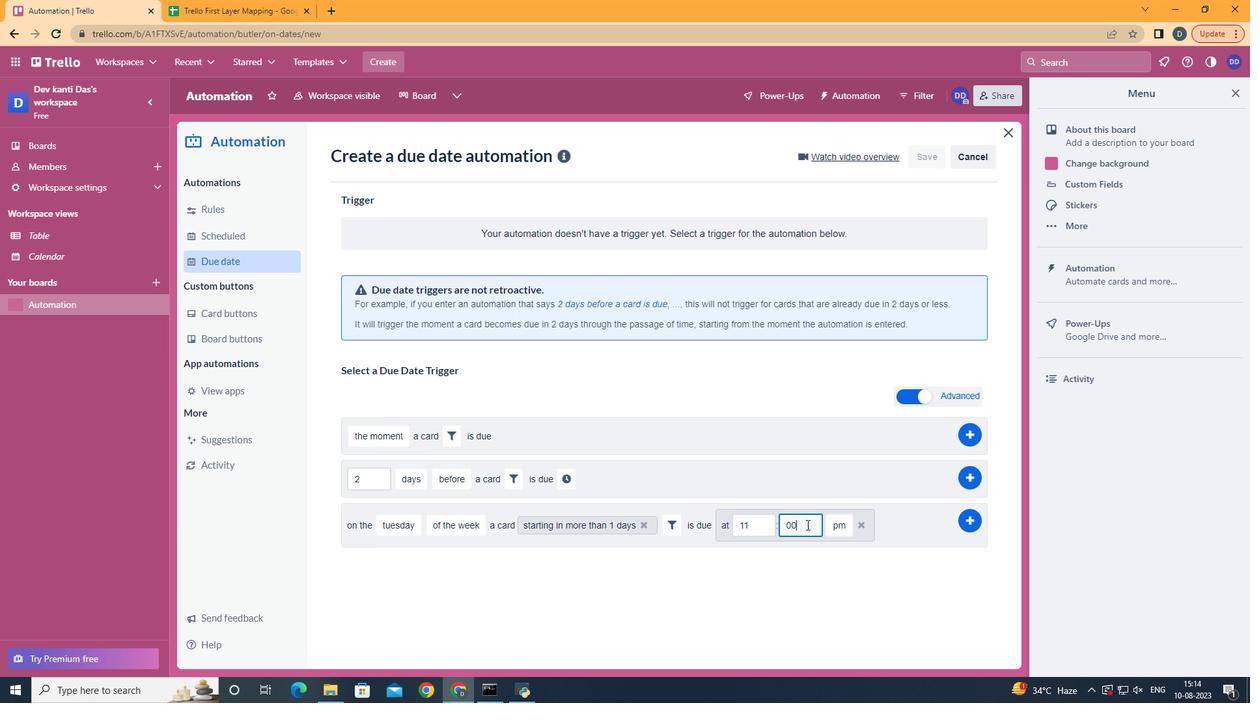 
Action: Mouse moved to (836, 550)
Screenshot: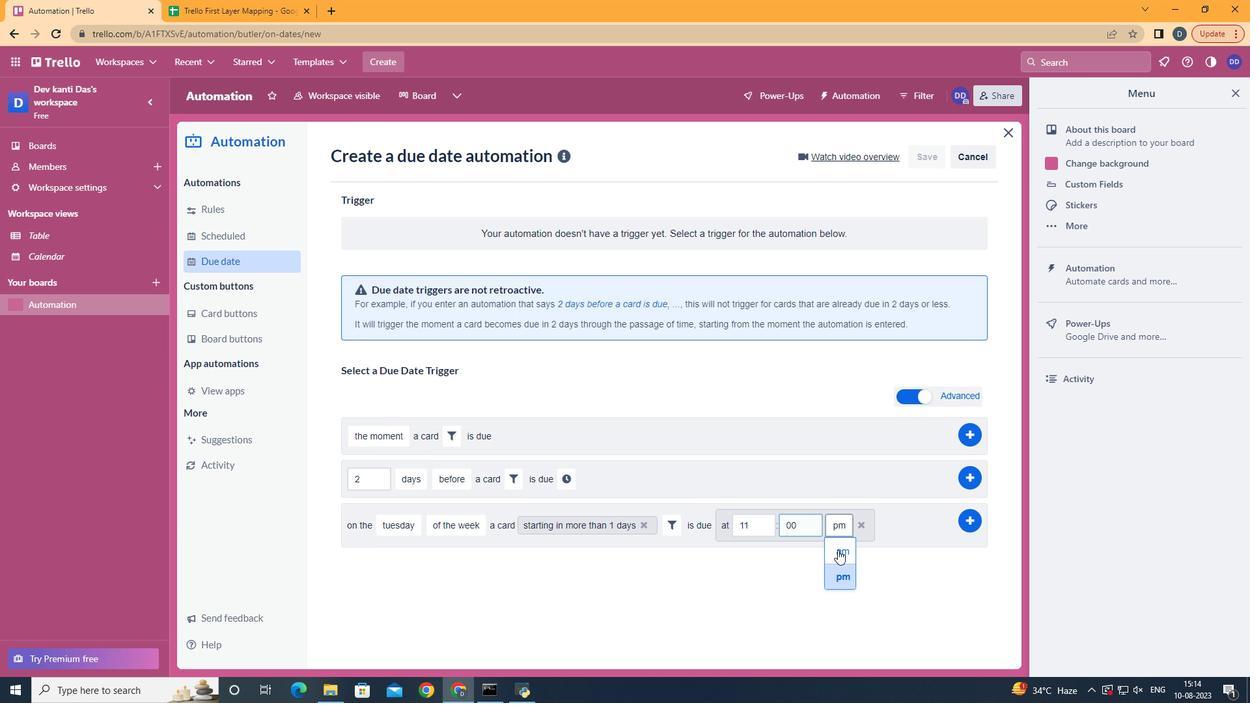 
Action: Mouse pressed left at (836, 550)
Screenshot: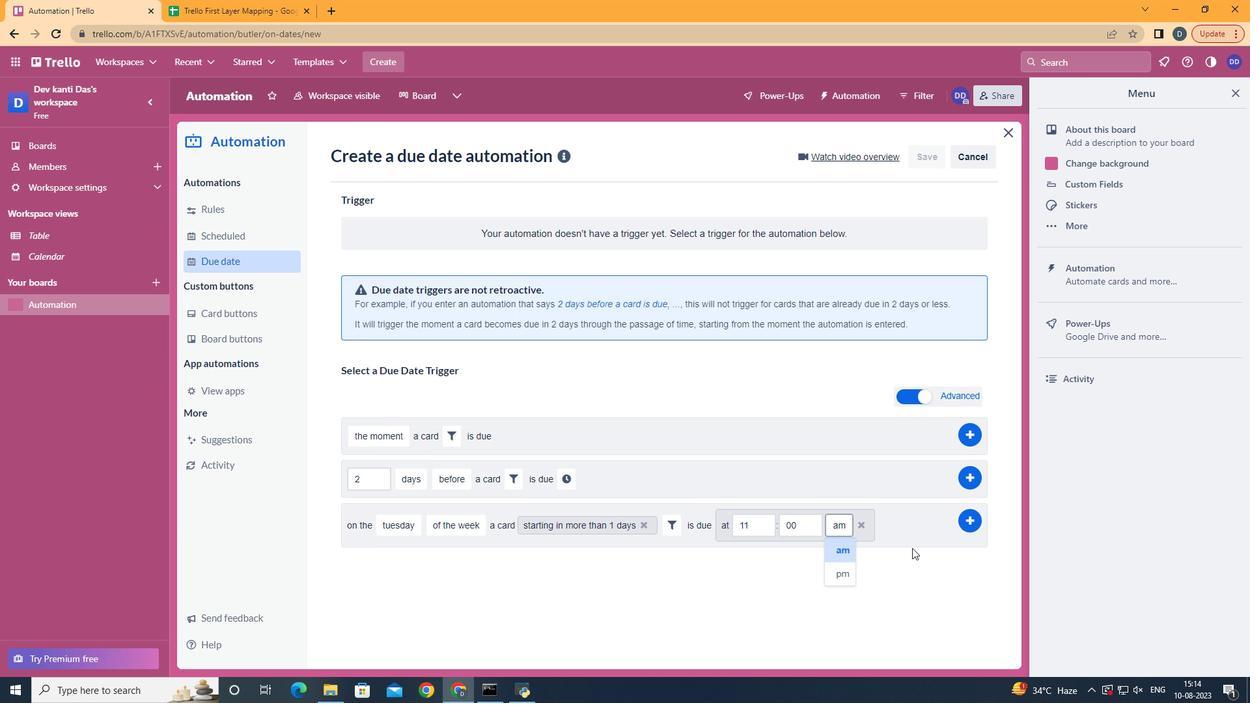 
Action: Mouse moved to (965, 519)
Screenshot: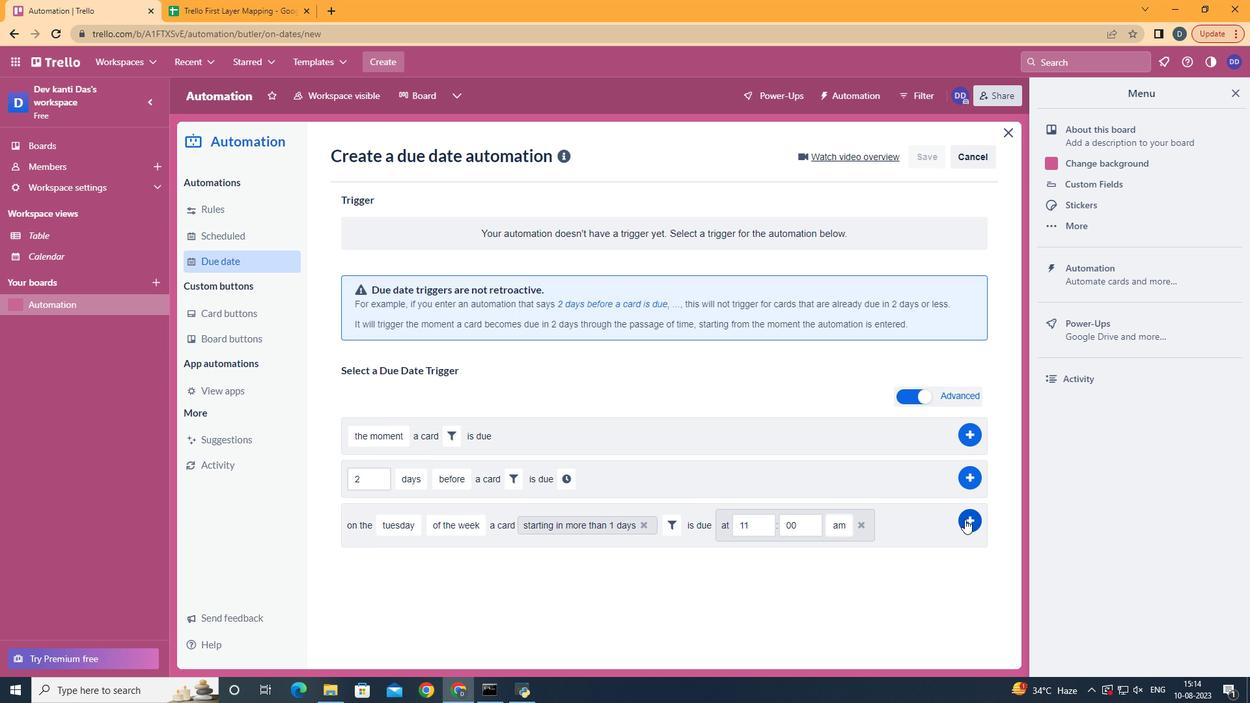 
Action: Mouse pressed left at (965, 519)
Screenshot: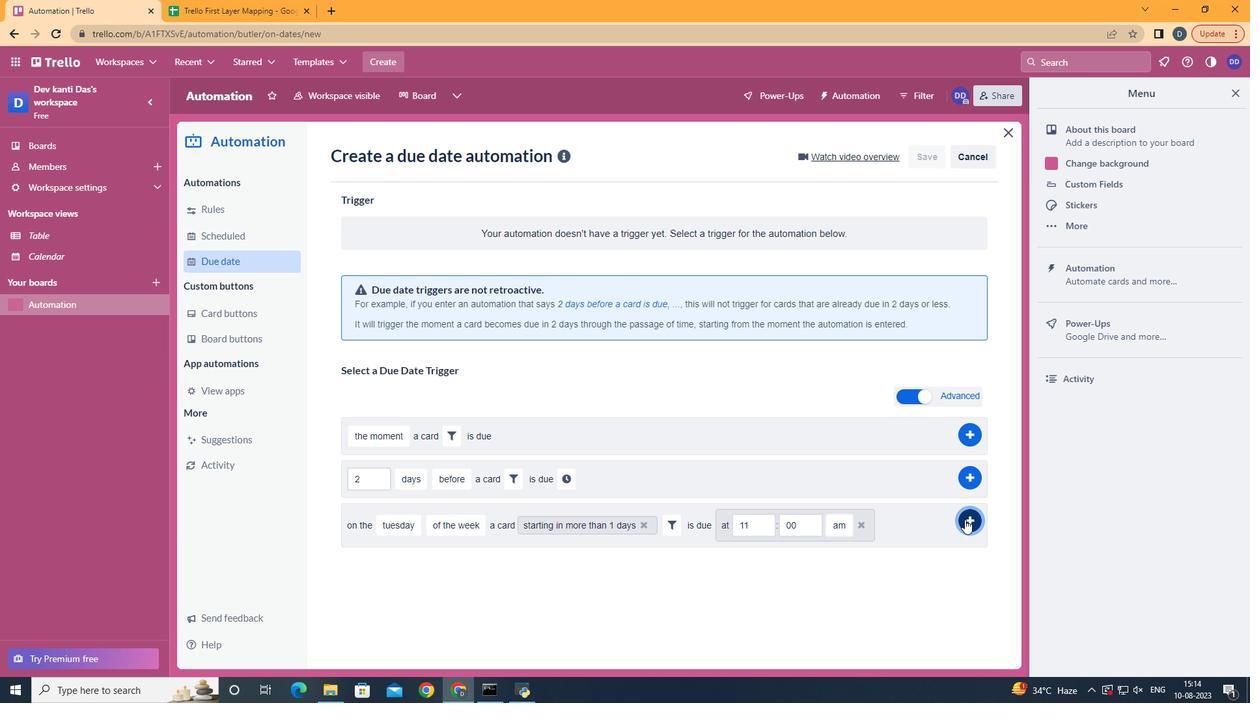 
Action: Mouse moved to (668, 261)
Screenshot: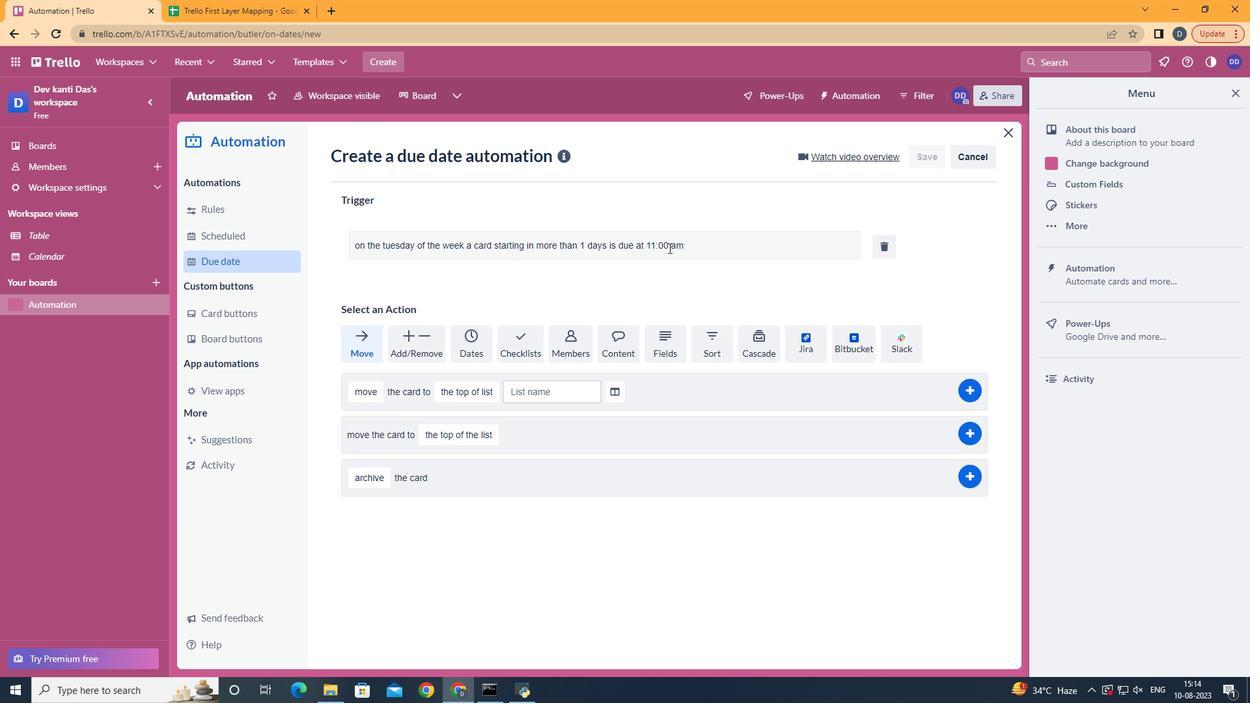 
